 Task: Find connections with filter location Kombolcha with filter topic #homedecor with filter profile language Potuguese with filter current company Marketing Mind with filter school JIET Group of Institutions Jodhpur with filter industry Commercial and Industrial Machinery Maintenance with filter service category UX Research with filter keywords title Finance Director
Action: Mouse moved to (191, 242)
Screenshot: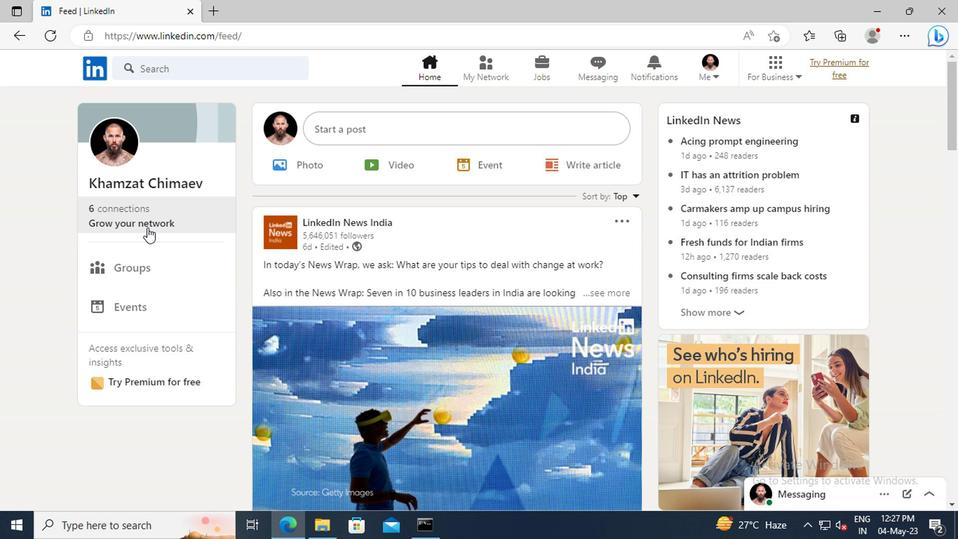 
Action: Mouse pressed left at (191, 242)
Screenshot: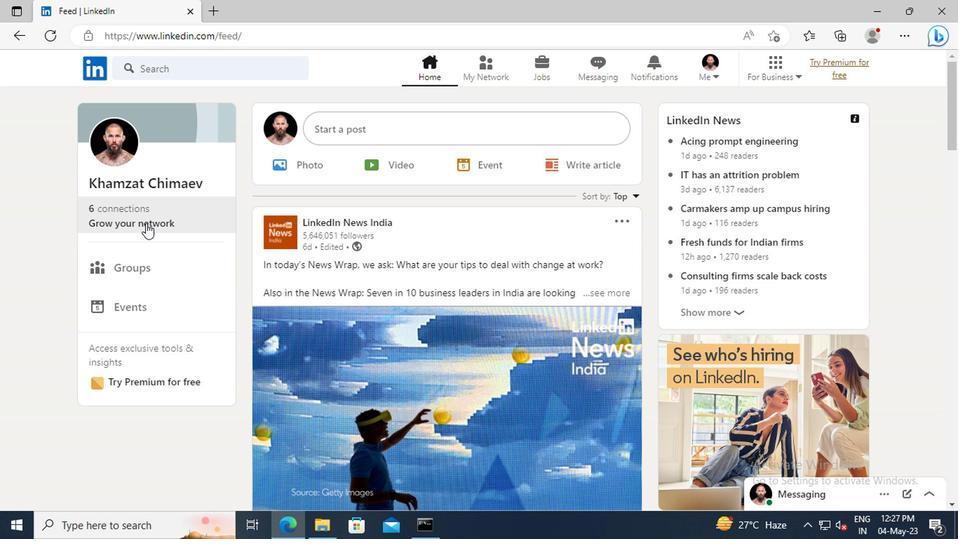 
Action: Mouse moved to (189, 191)
Screenshot: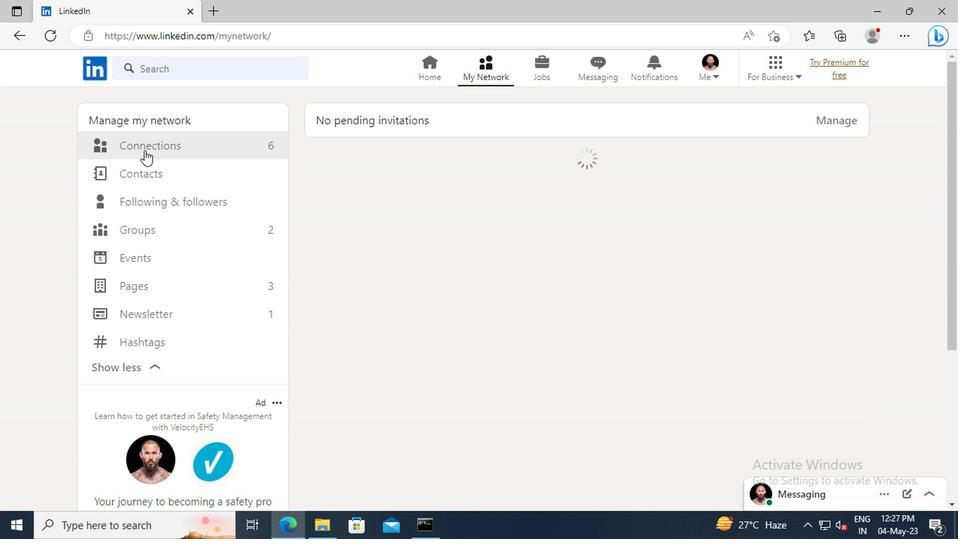 
Action: Mouse pressed left at (189, 191)
Screenshot: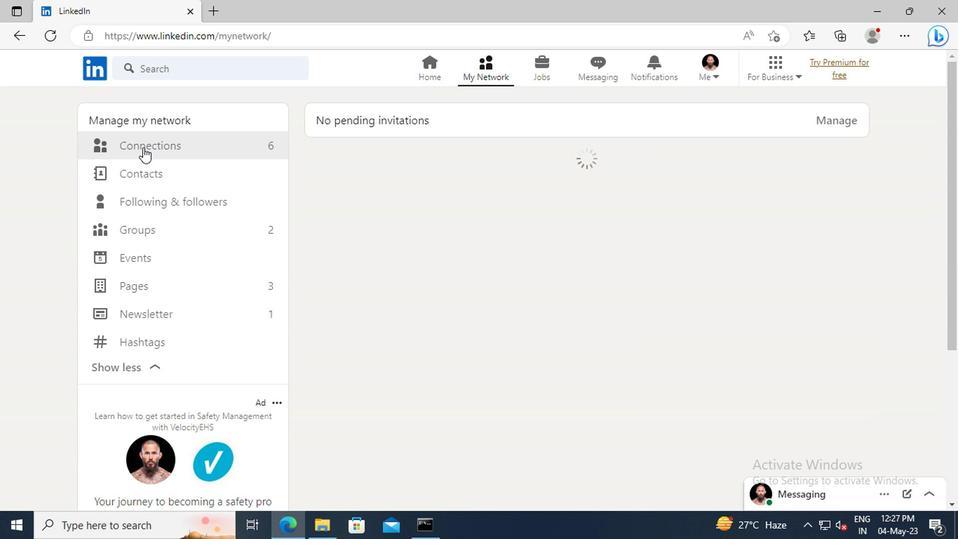 
Action: Mouse moved to (514, 195)
Screenshot: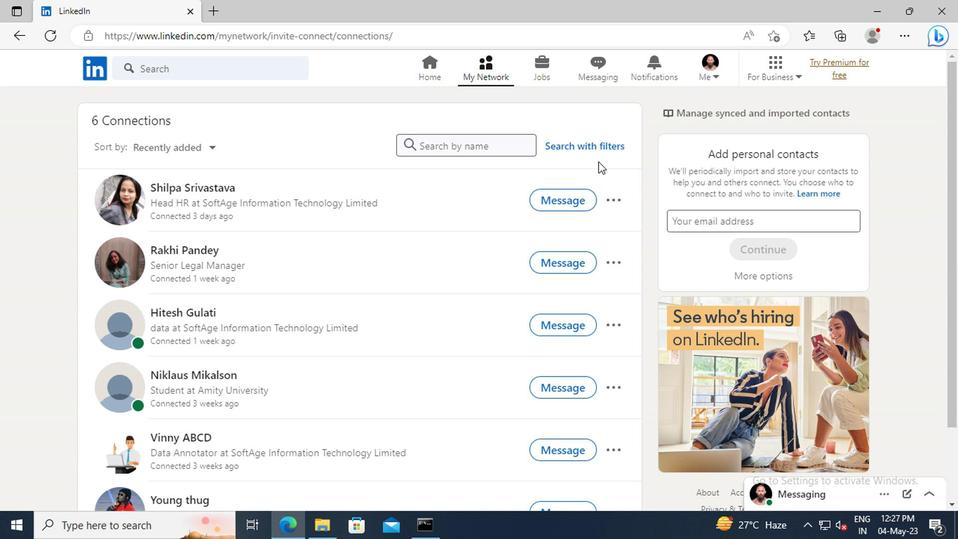 
Action: Mouse pressed left at (514, 195)
Screenshot: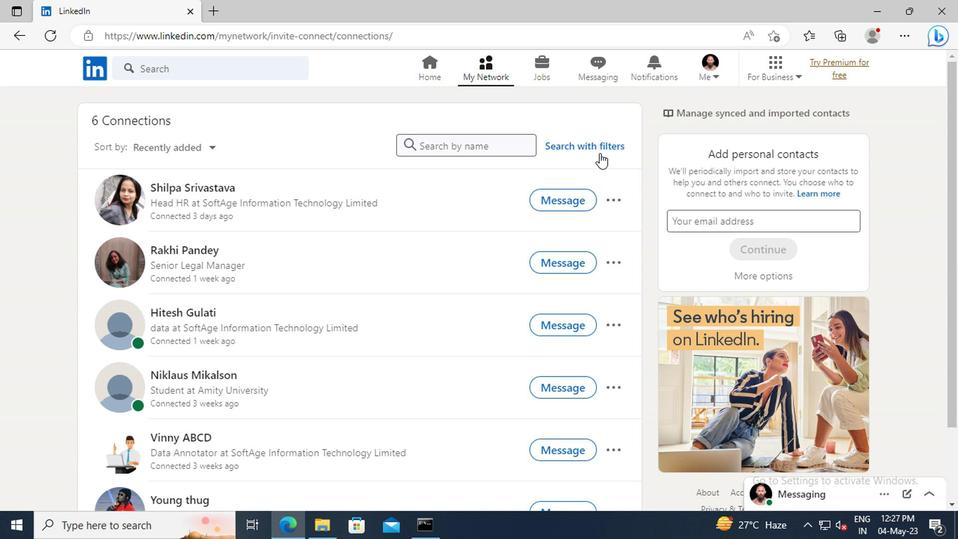 
Action: Mouse moved to (466, 162)
Screenshot: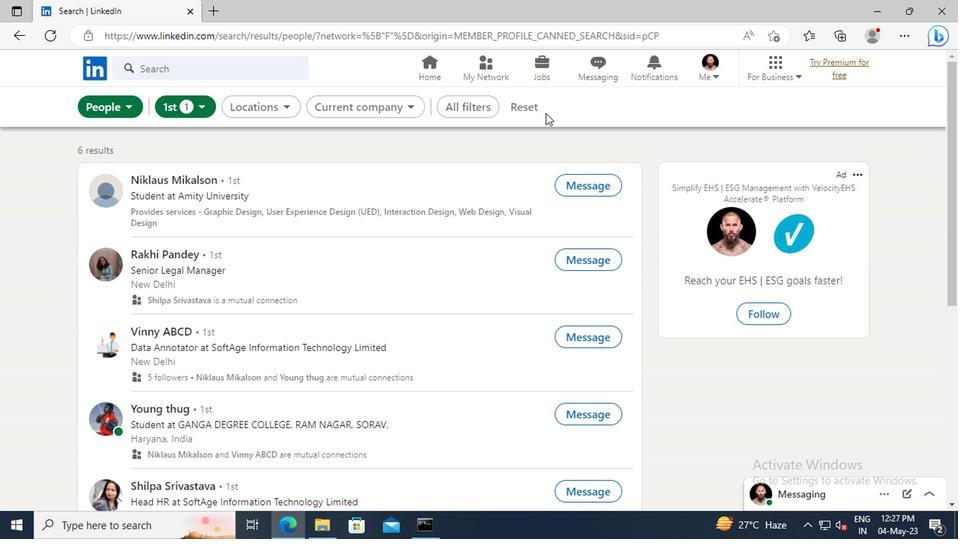 
Action: Mouse pressed left at (466, 162)
Screenshot: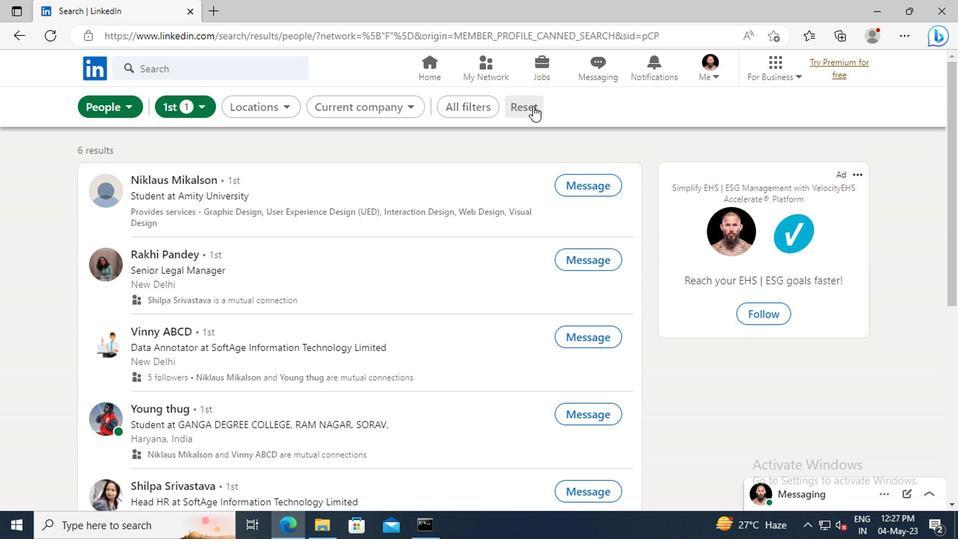 
Action: Mouse moved to (456, 162)
Screenshot: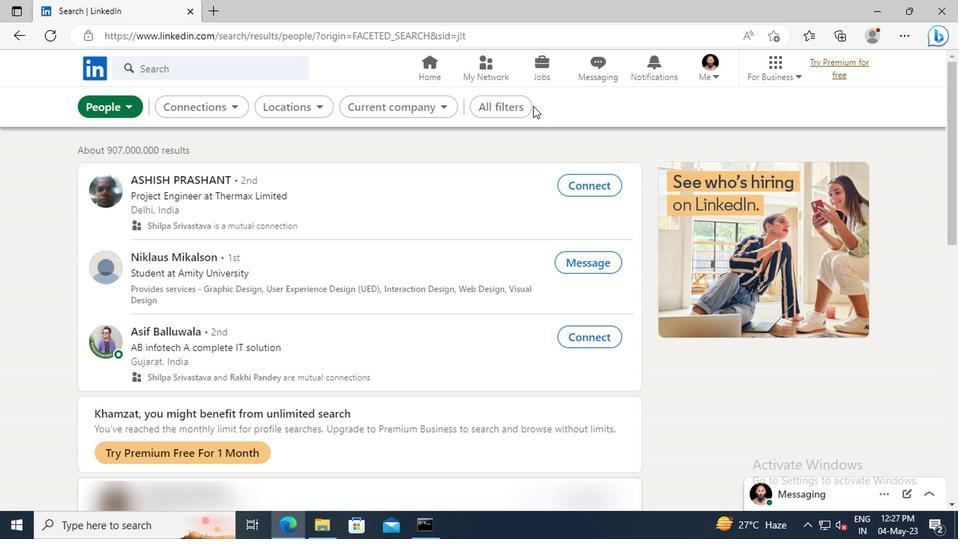 
Action: Mouse pressed left at (456, 162)
Screenshot: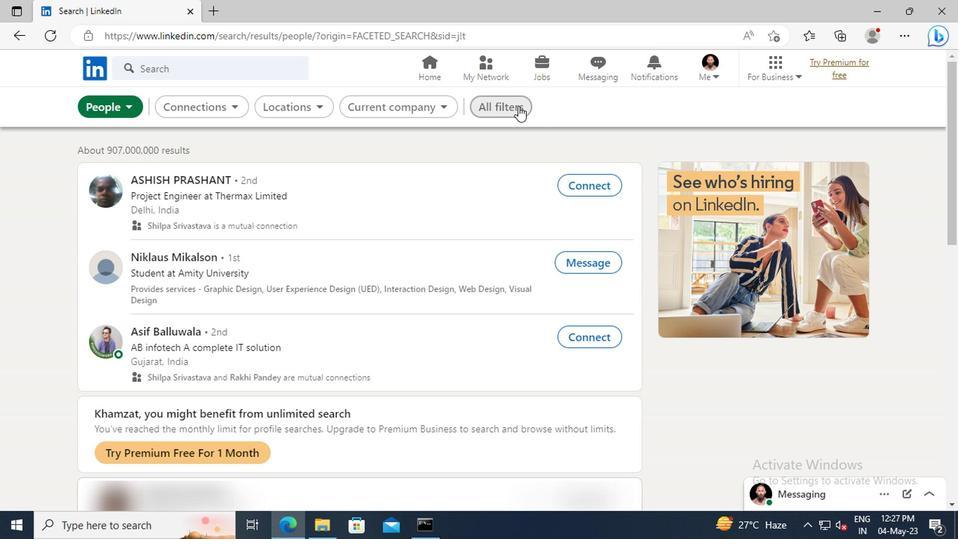 
Action: Mouse moved to (620, 278)
Screenshot: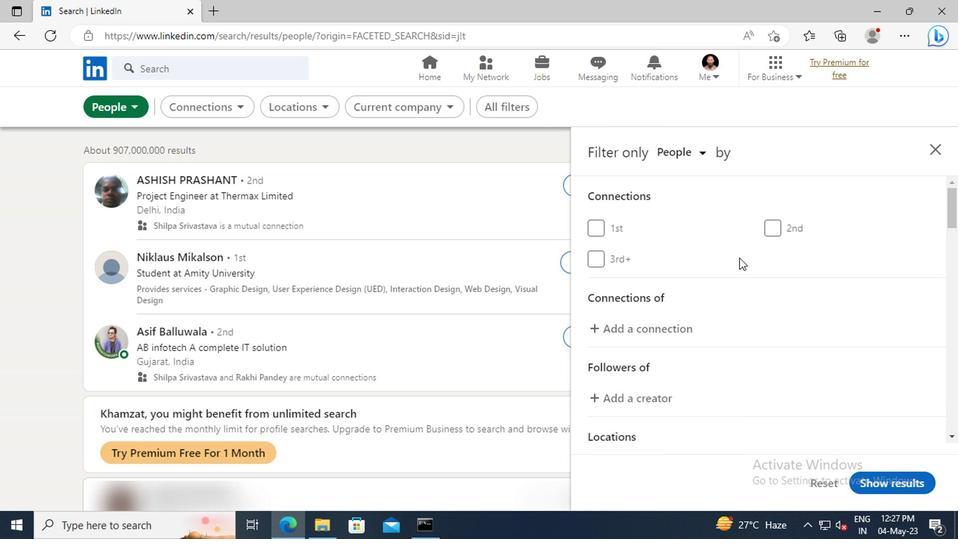 
Action: Mouse scrolled (620, 278) with delta (0, 0)
Screenshot: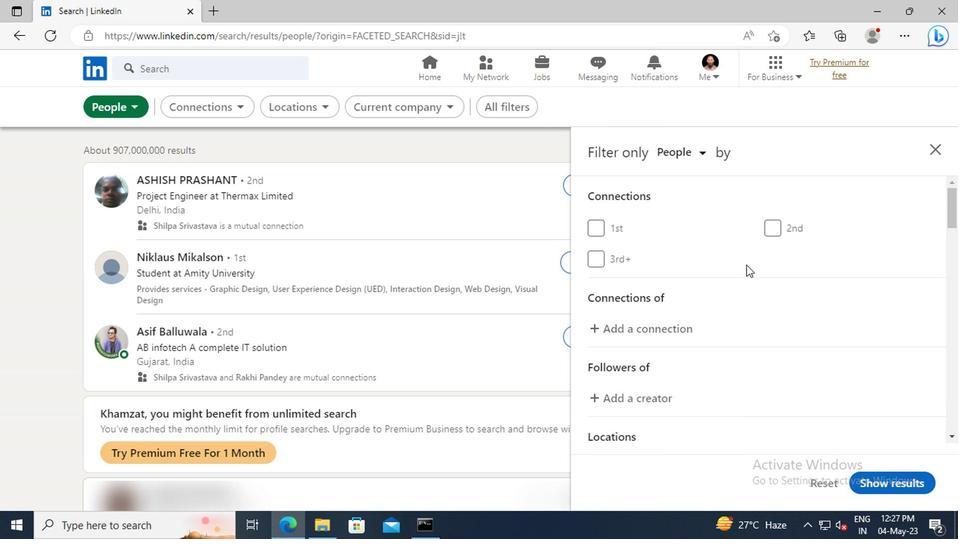 
Action: Mouse scrolled (620, 278) with delta (0, 0)
Screenshot: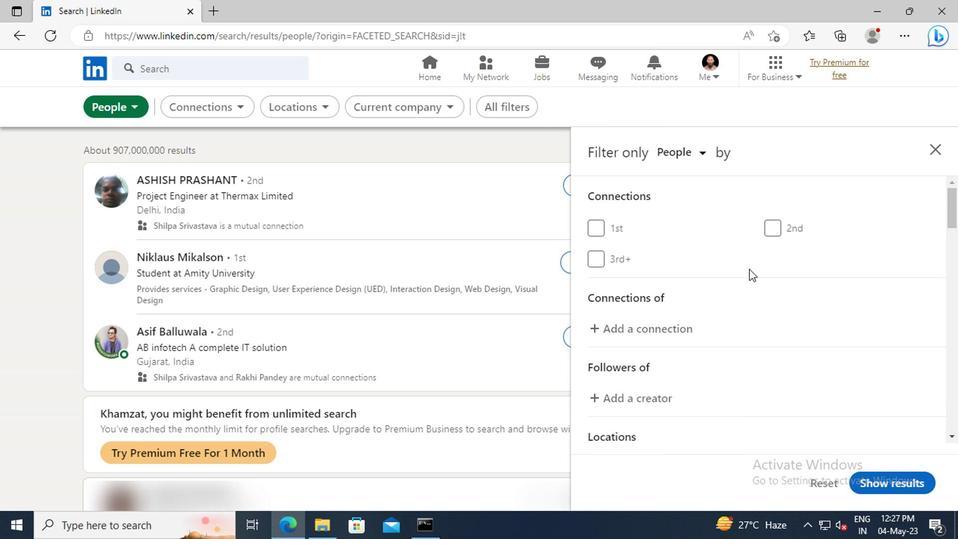 
Action: Mouse scrolled (620, 278) with delta (0, 0)
Screenshot: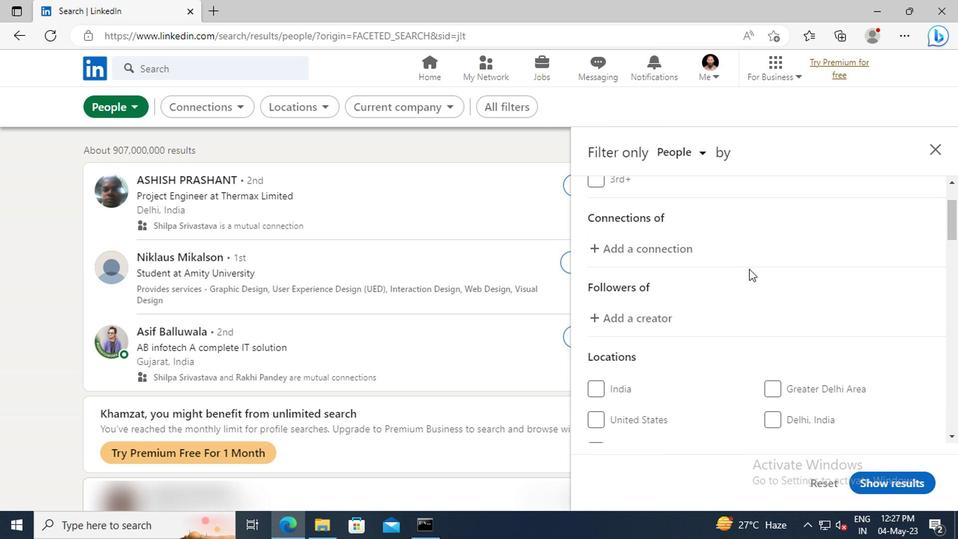 
Action: Mouse scrolled (620, 278) with delta (0, 0)
Screenshot: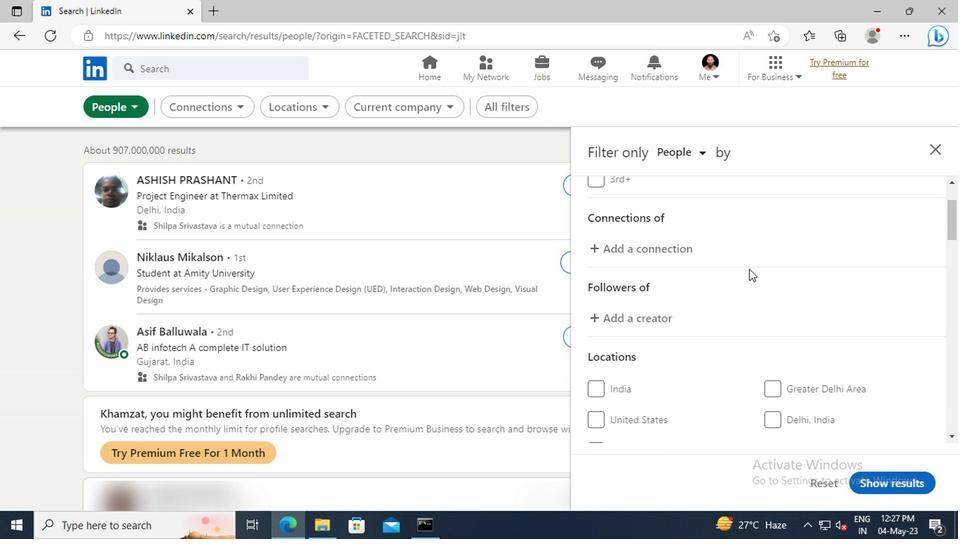
Action: Mouse scrolled (620, 278) with delta (0, 0)
Screenshot: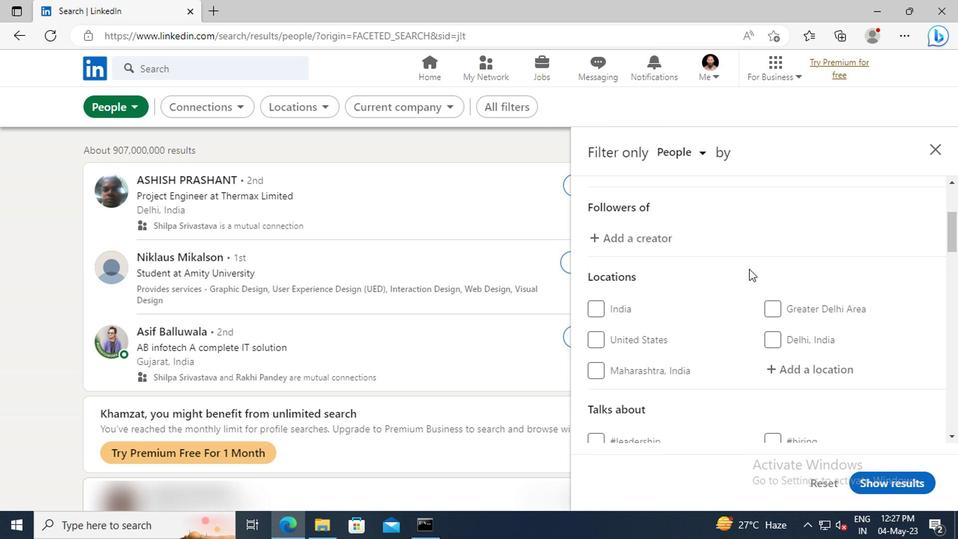 
Action: Mouse scrolled (620, 278) with delta (0, 0)
Screenshot: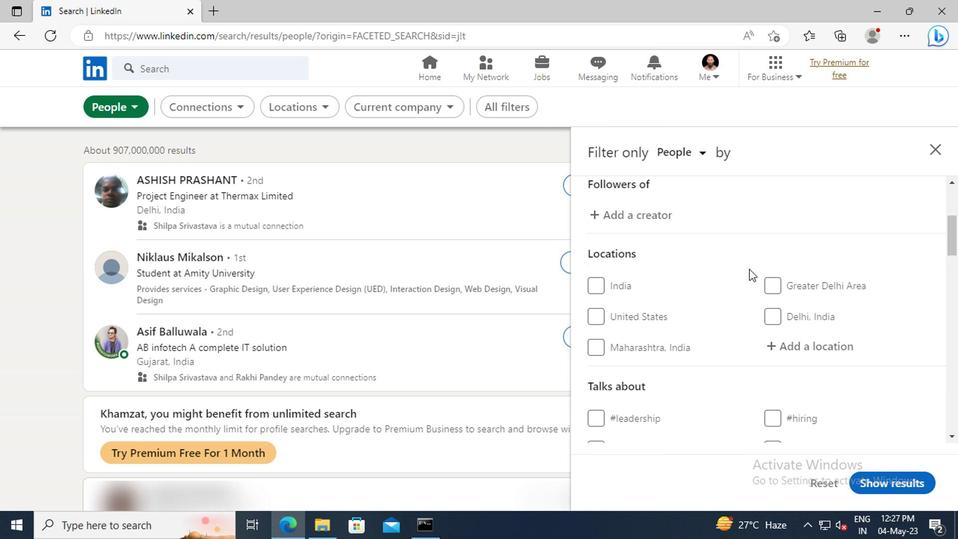 
Action: Mouse moved to (635, 295)
Screenshot: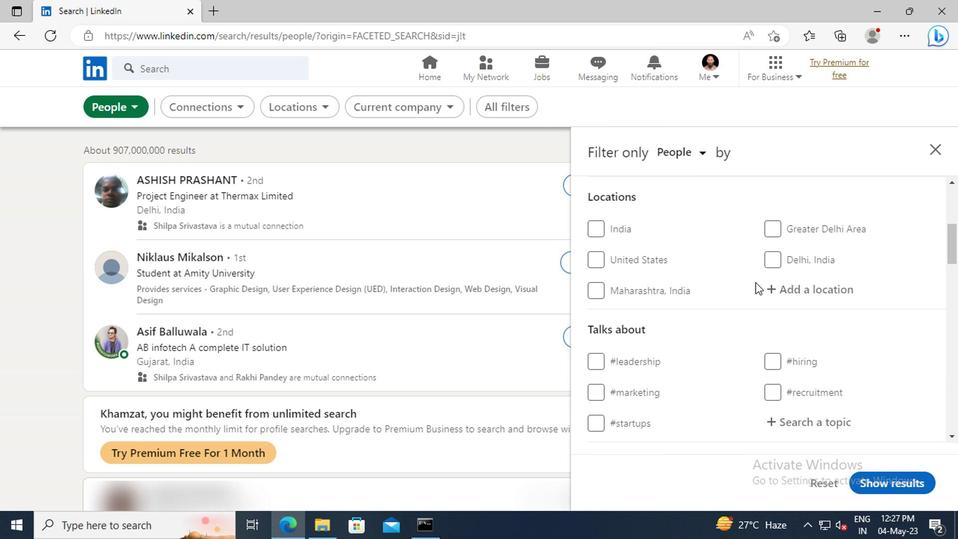 
Action: Mouse pressed left at (635, 295)
Screenshot: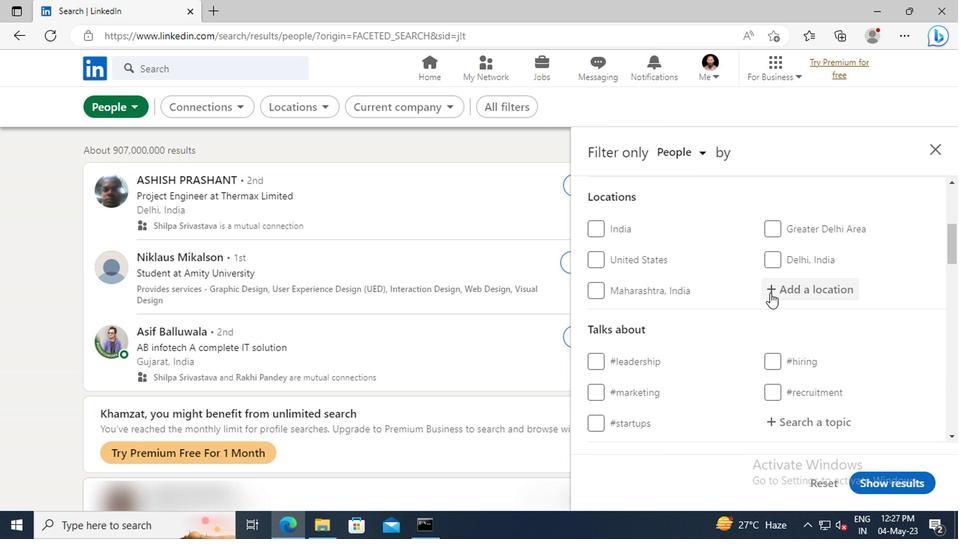 
Action: Key pressed <Key.shift>KOMBOLCHA<Key.enter>
Screenshot: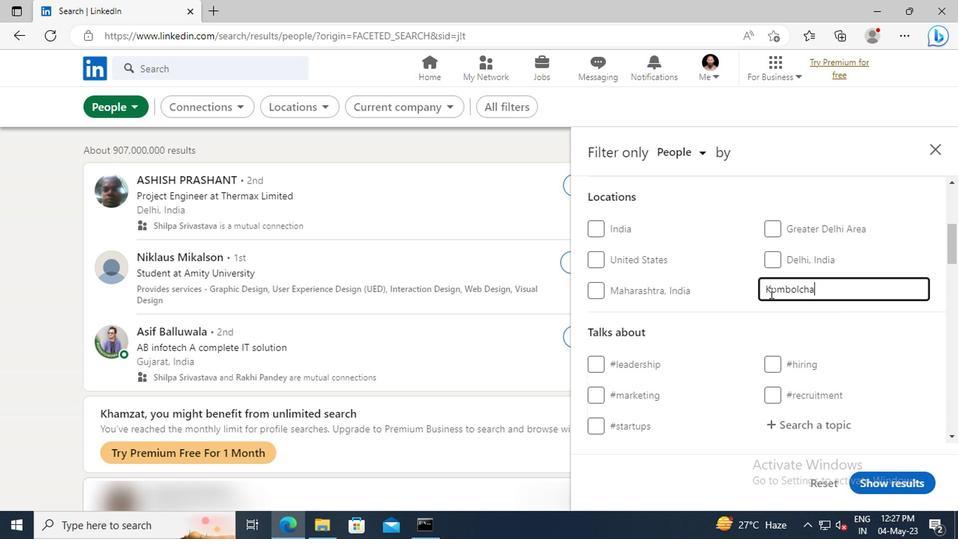 
Action: Mouse scrolled (635, 295) with delta (0, 0)
Screenshot: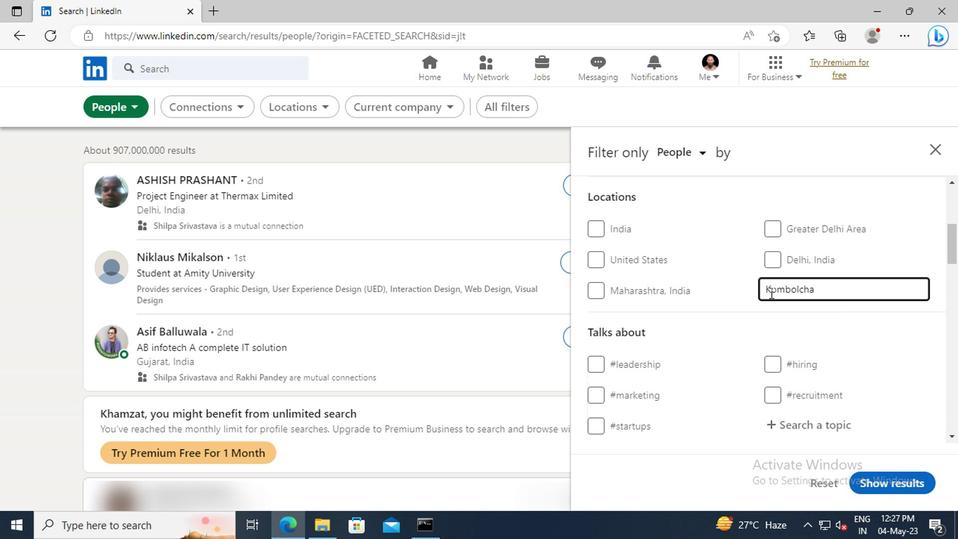 
Action: Mouse scrolled (635, 295) with delta (0, 0)
Screenshot: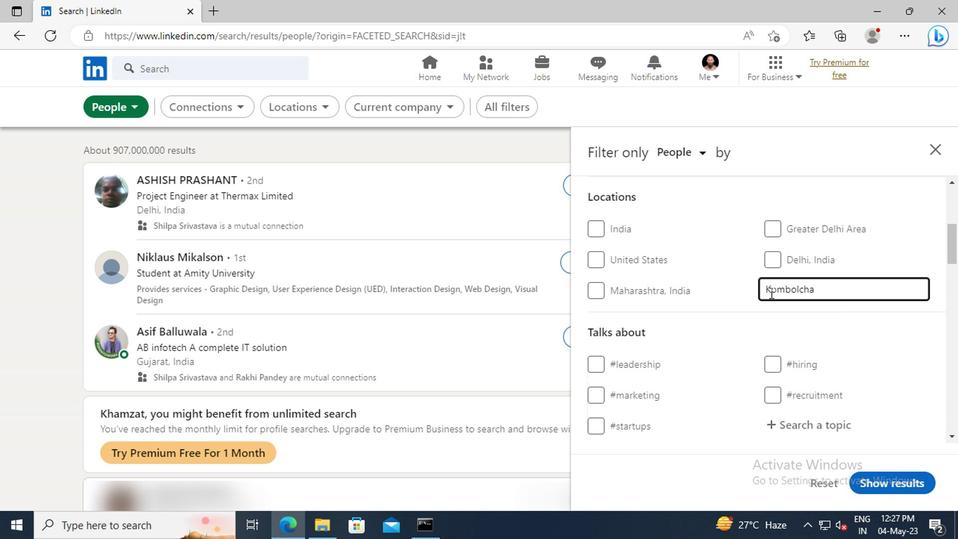
Action: Mouse scrolled (635, 295) with delta (0, 0)
Screenshot: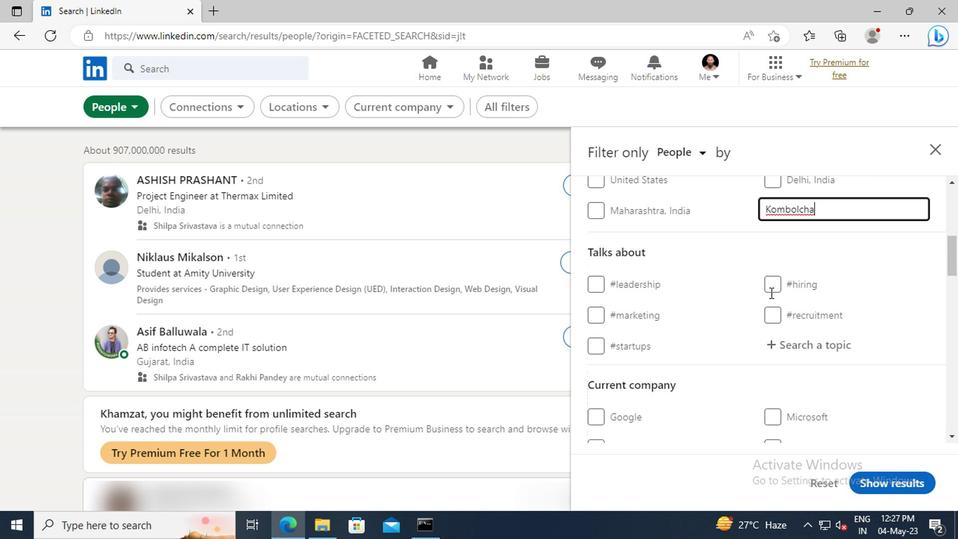 
Action: Mouse moved to (641, 301)
Screenshot: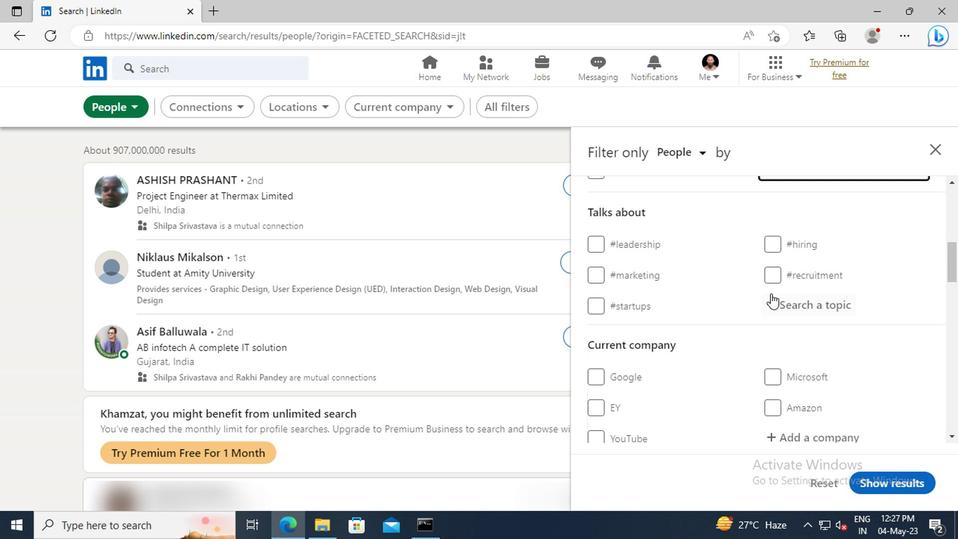 
Action: Mouse pressed left at (641, 301)
Screenshot: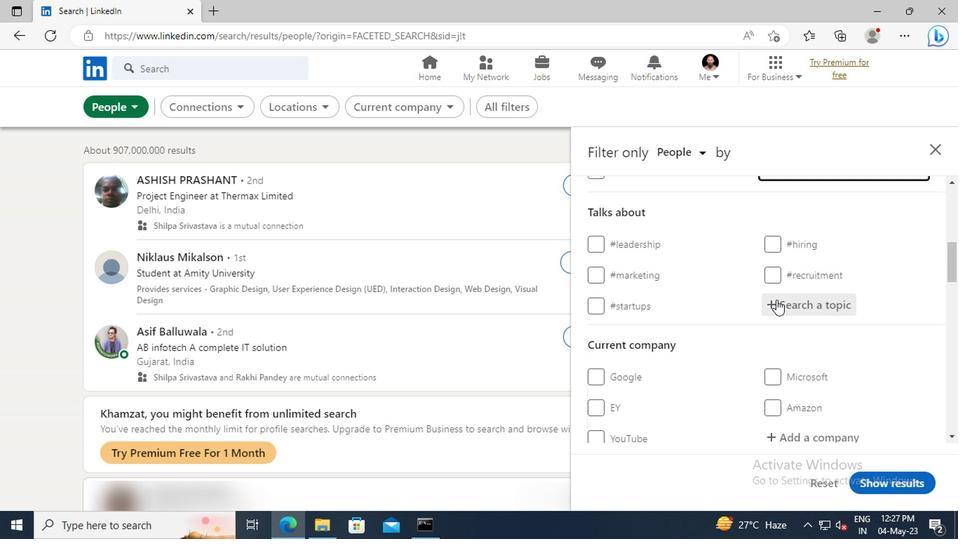 
Action: Key pressed HOMEDECOR
Screenshot: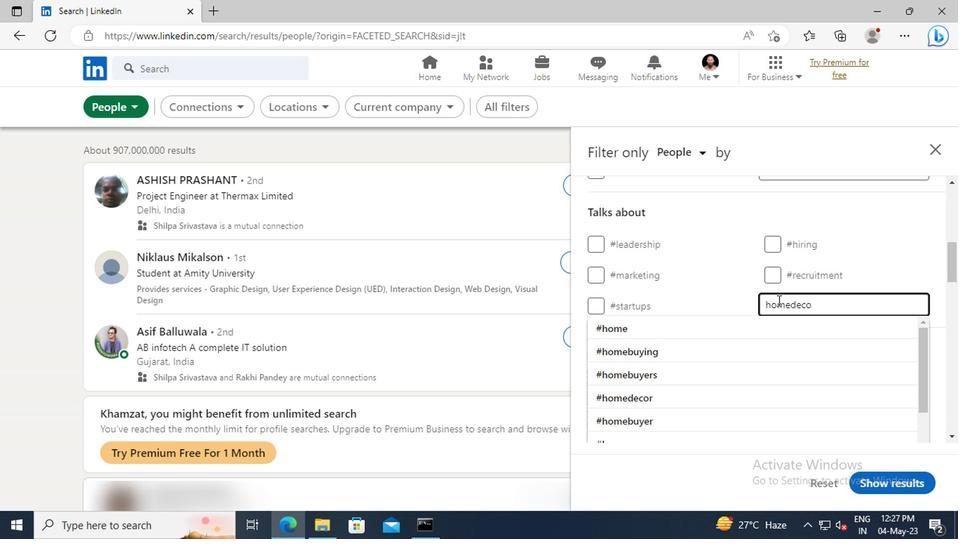 
Action: Mouse moved to (644, 319)
Screenshot: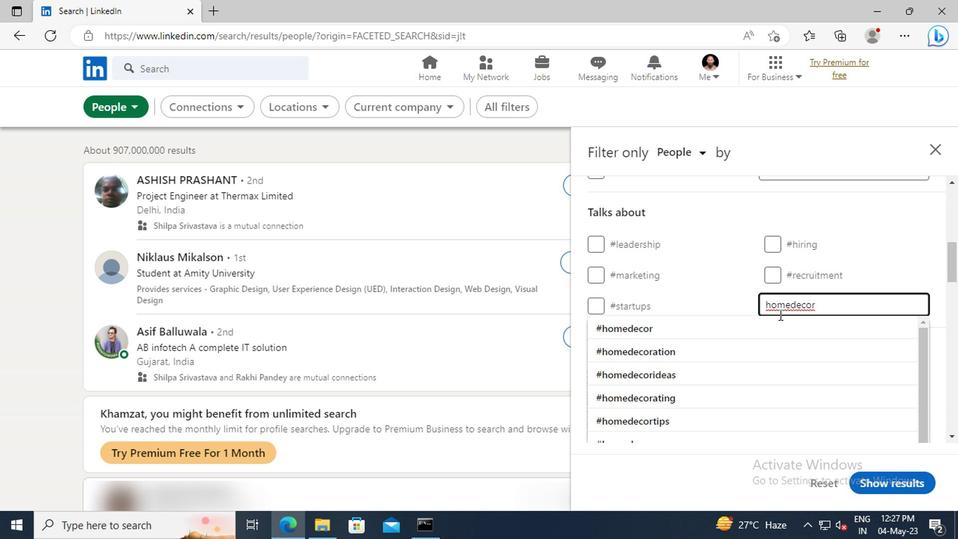 
Action: Mouse pressed left at (644, 319)
Screenshot: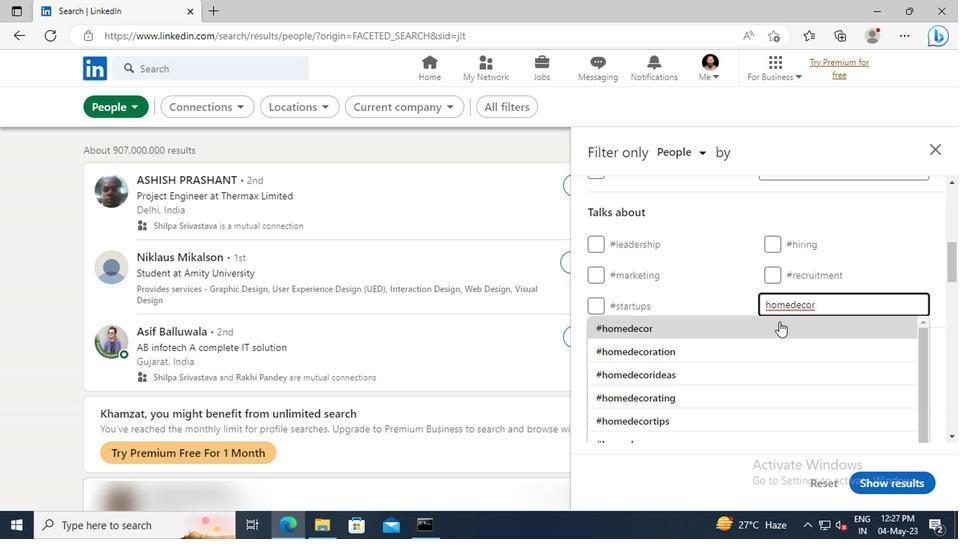 
Action: Mouse scrolled (644, 319) with delta (0, 0)
Screenshot: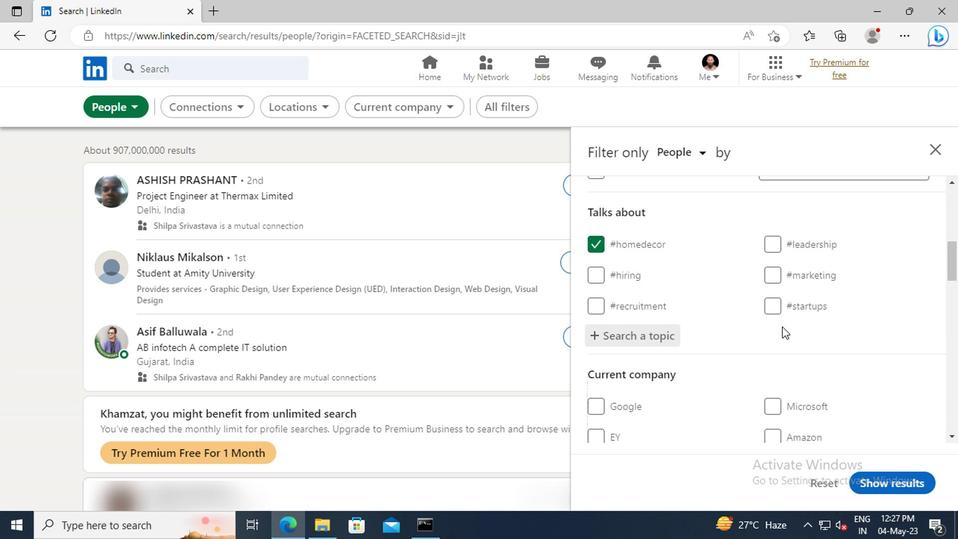 
Action: Mouse scrolled (644, 319) with delta (0, 0)
Screenshot: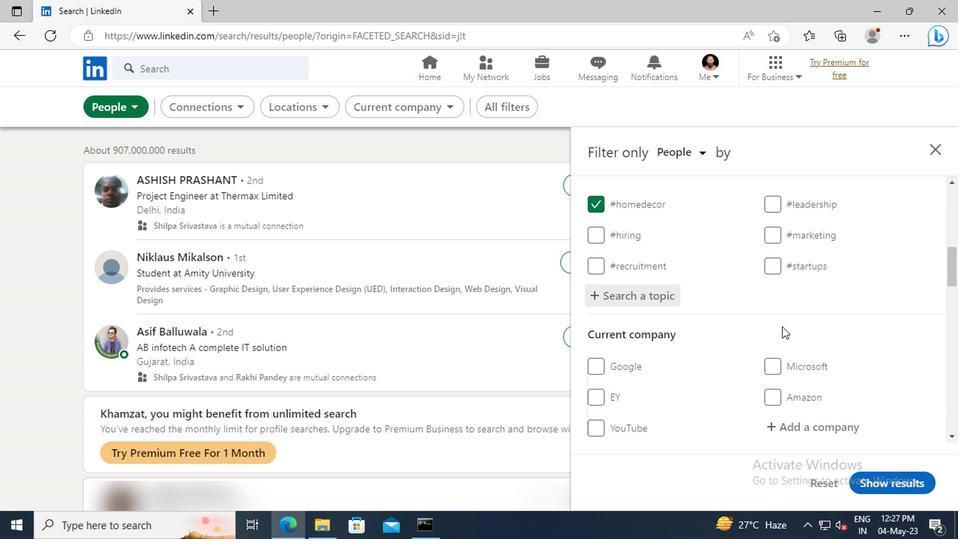
Action: Mouse scrolled (644, 319) with delta (0, 0)
Screenshot: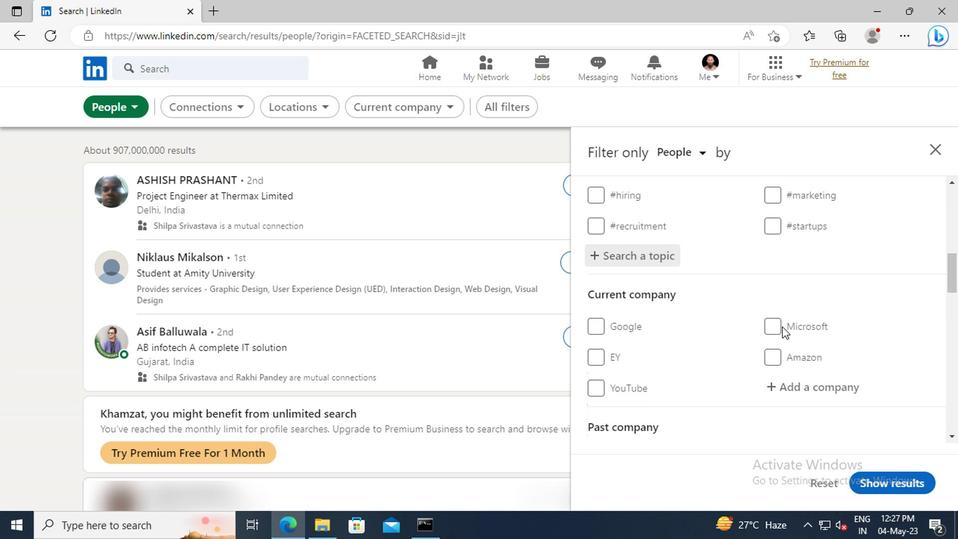 
Action: Mouse scrolled (644, 319) with delta (0, 0)
Screenshot: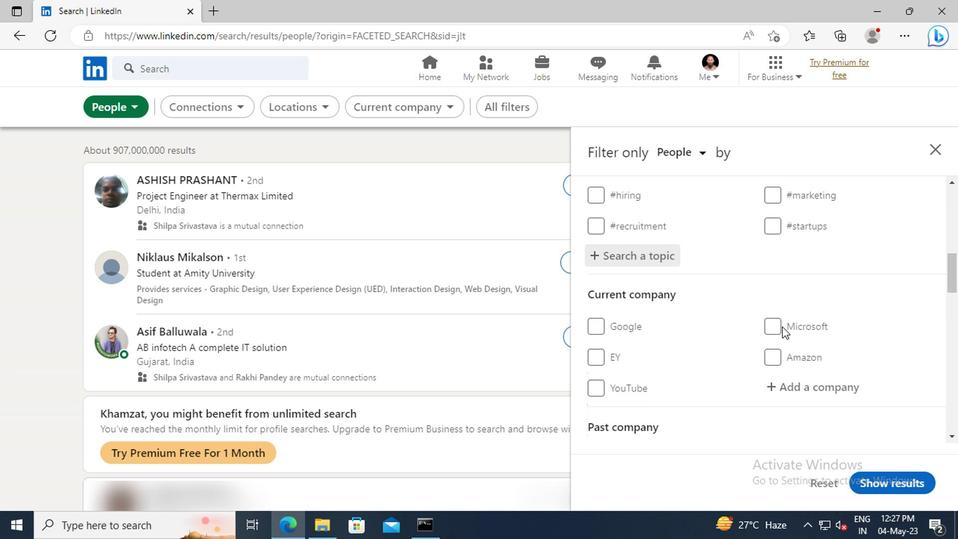 
Action: Mouse scrolled (644, 319) with delta (0, 0)
Screenshot: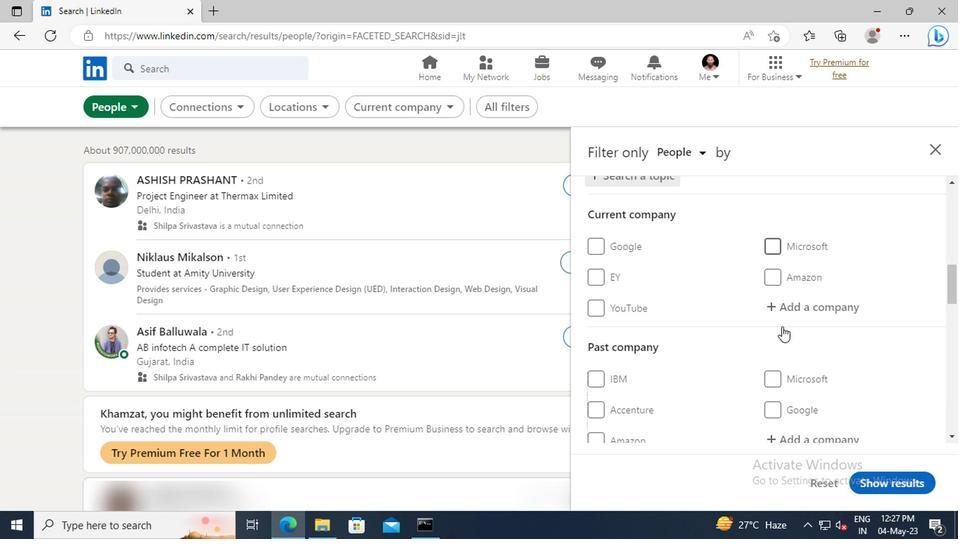 
Action: Mouse scrolled (644, 319) with delta (0, 0)
Screenshot: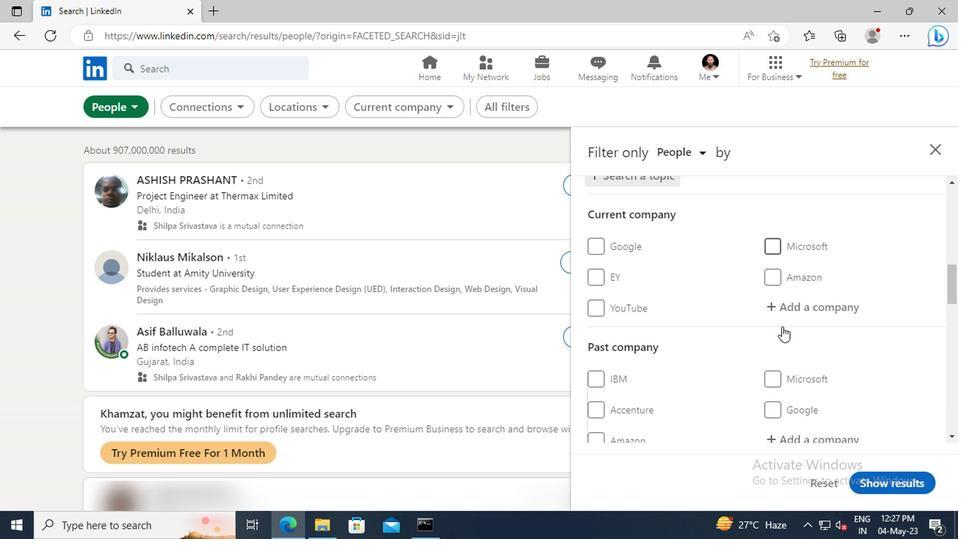 
Action: Mouse scrolled (644, 319) with delta (0, 0)
Screenshot: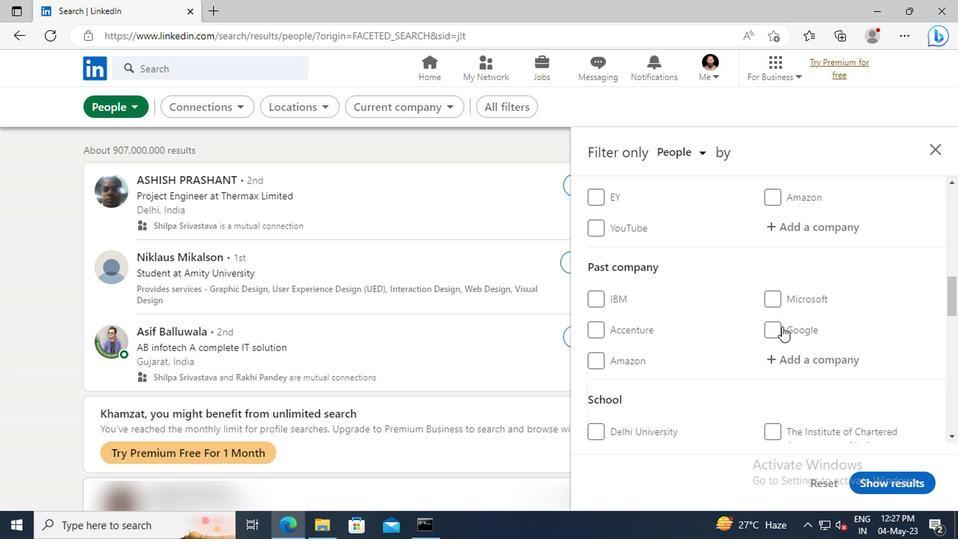 
Action: Mouse scrolled (644, 319) with delta (0, 0)
Screenshot: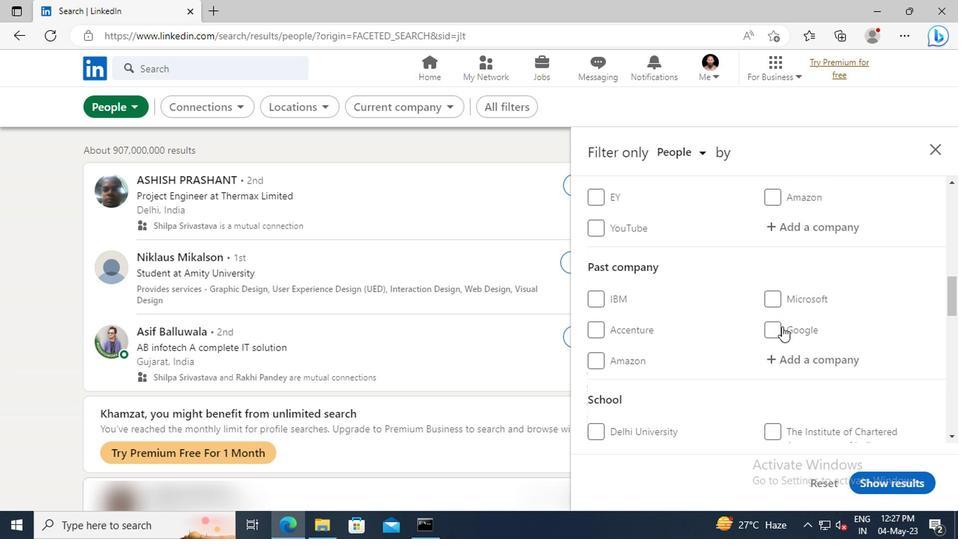 
Action: Mouse scrolled (644, 319) with delta (0, 0)
Screenshot: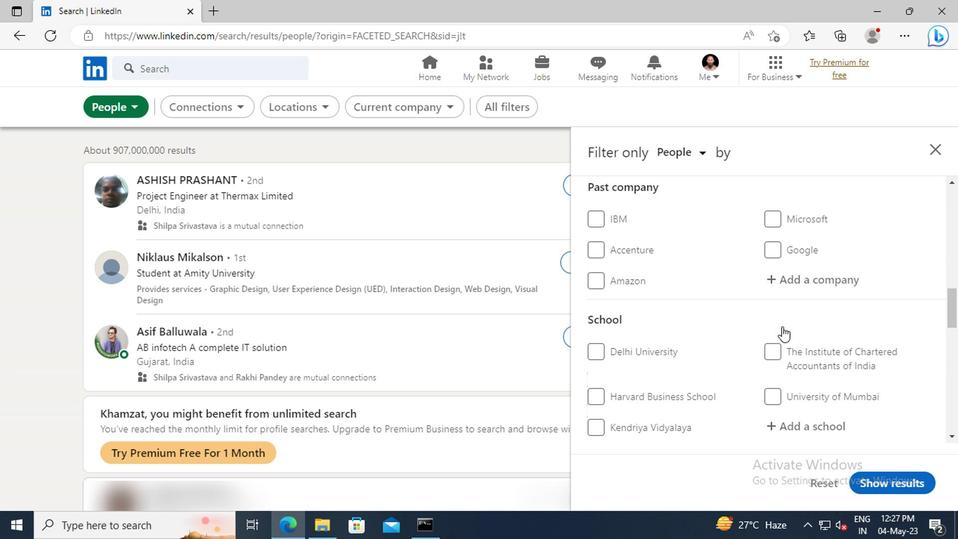 
Action: Mouse scrolled (644, 319) with delta (0, 0)
Screenshot: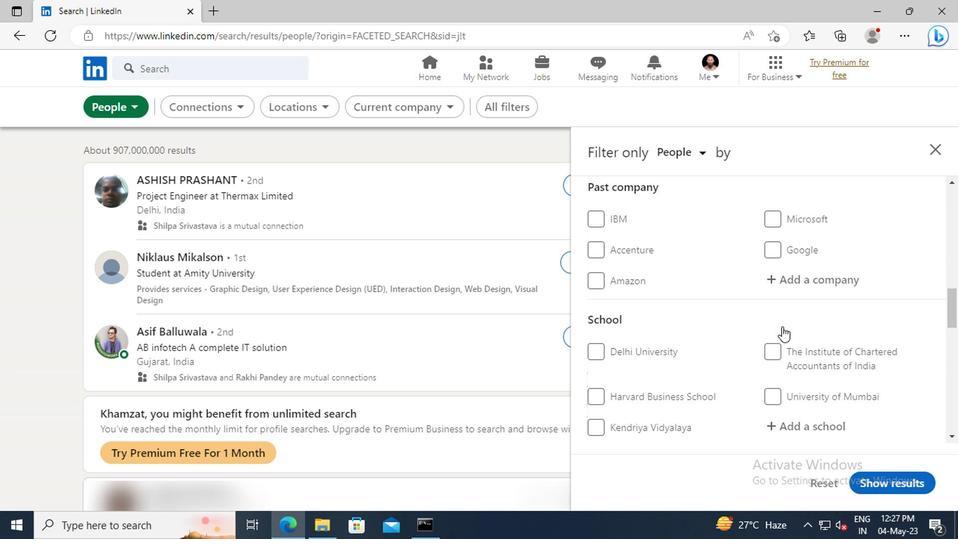 
Action: Mouse scrolled (644, 319) with delta (0, 0)
Screenshot: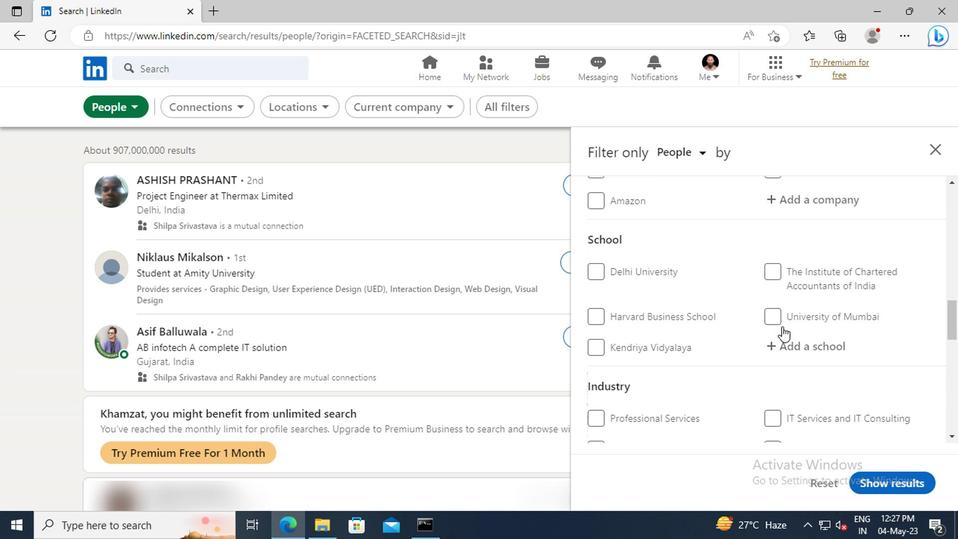 
Action: Mouse scrolled (644, 319) with delta (0, 0)
Screenshot: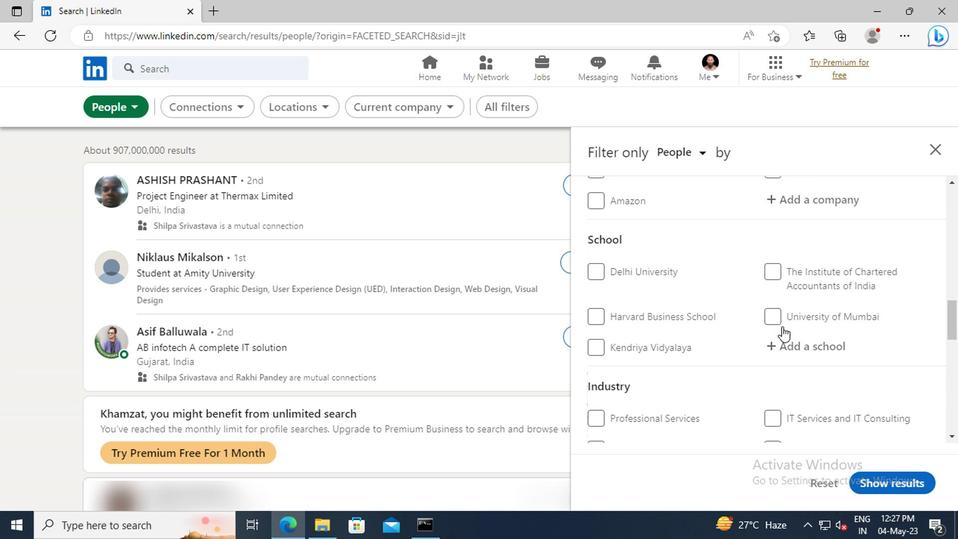 
Action: Mouse scrolled (644, 319) with delta (0, 0)
Screenshot: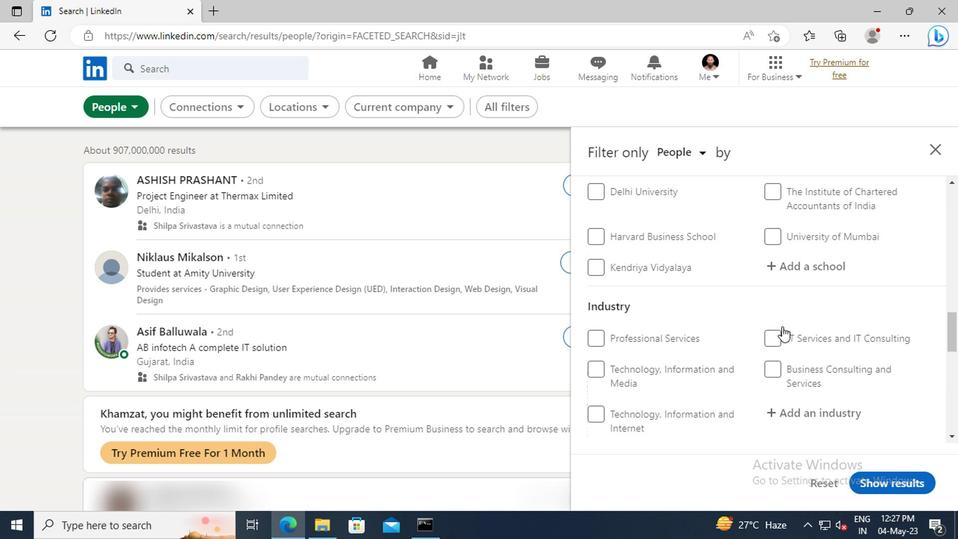 
Action: Mouse scrolled (644, 319) with delta (0, 0)
Screenshot: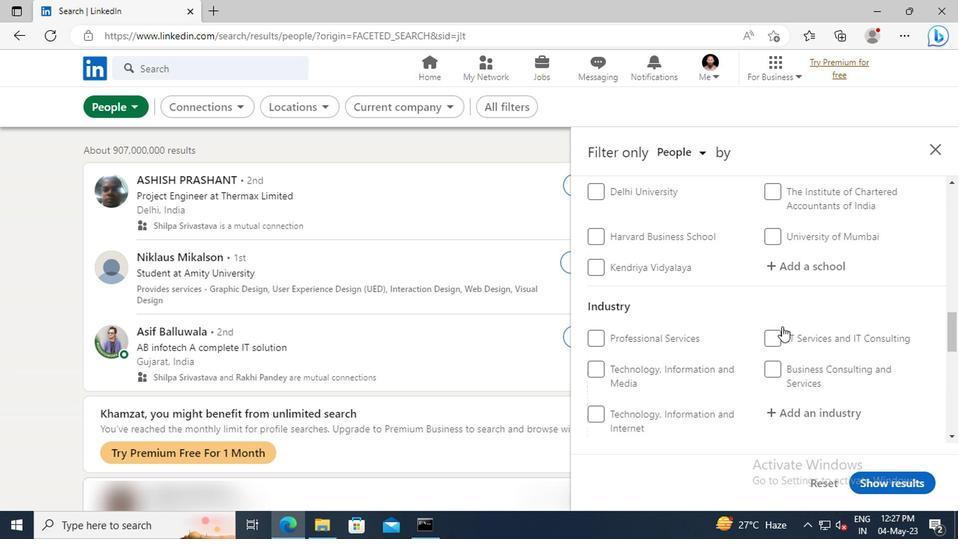 
Action: Mouse scrolled (644, 319) with delta (0, 0)
Screenshot: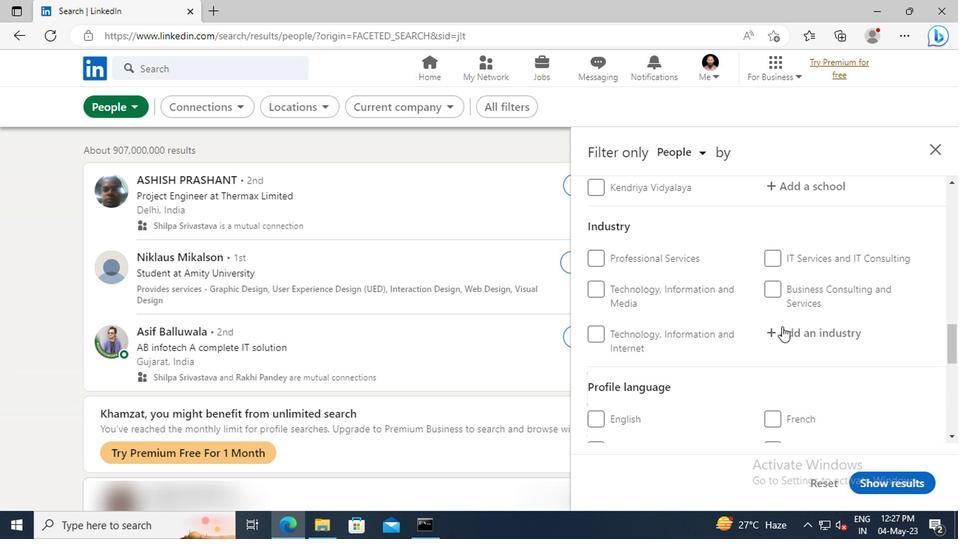 
Action: Mouse scrolled (644, 319) with delta (0, 0)
Screenshot: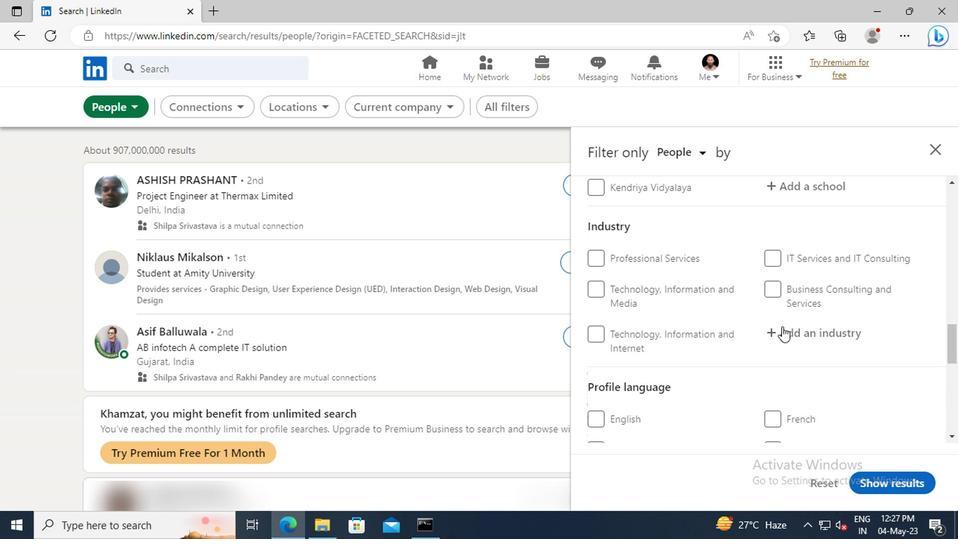
Action: Mouse moved to (640, 349)
Screenshot: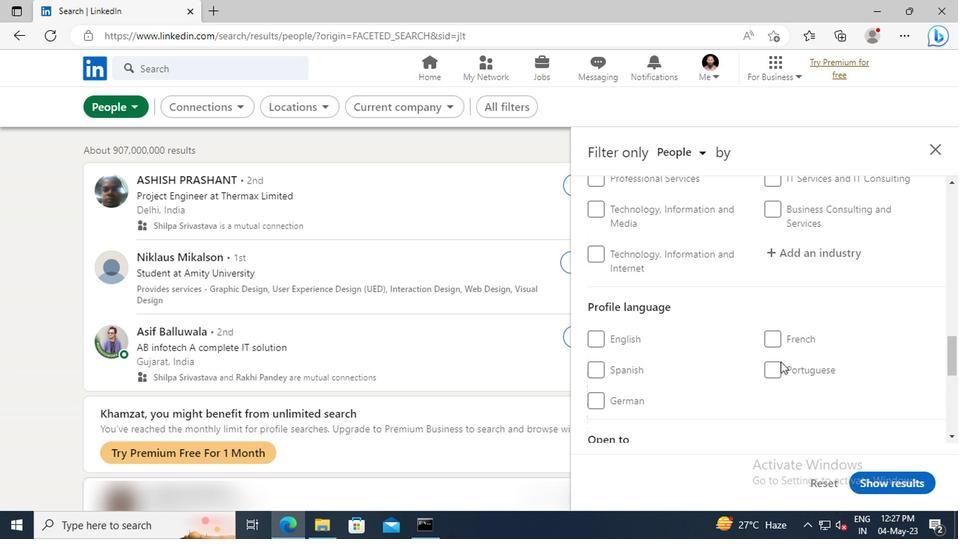 
Action: Mouse pressed left at (640, 349)
Screenshot: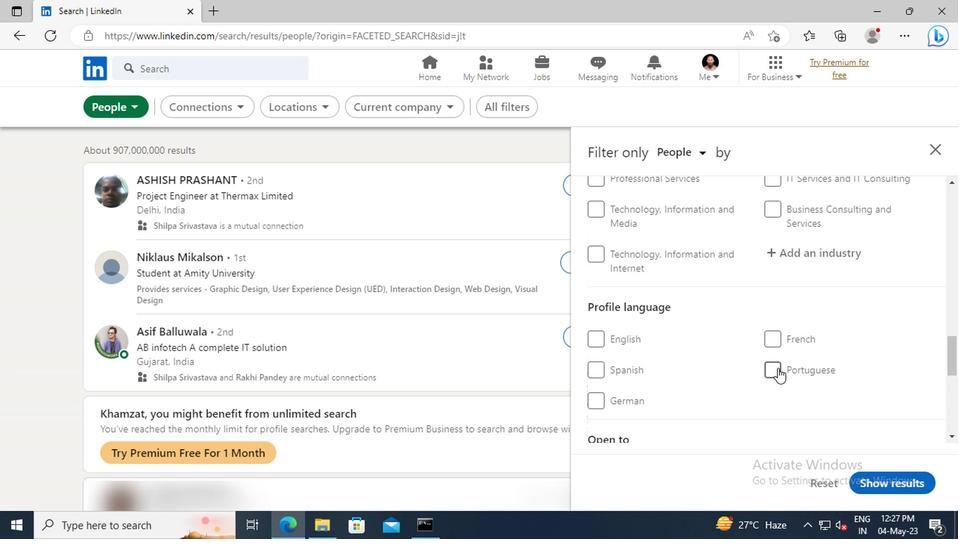 
Action: Mouse moved to (651, 312)
Screenshot: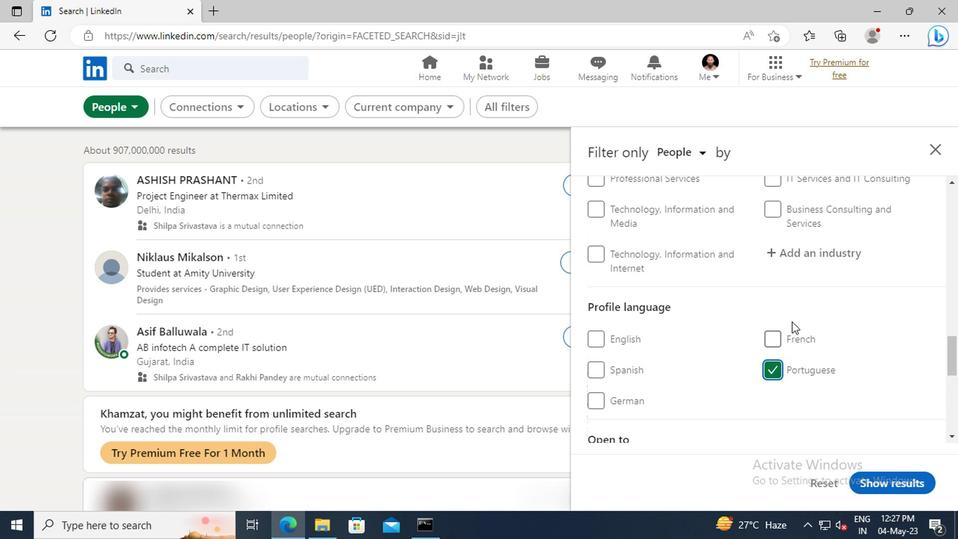 
Action: Mouse scrolled (651, 312) with delta (0, 0)
Screenshot: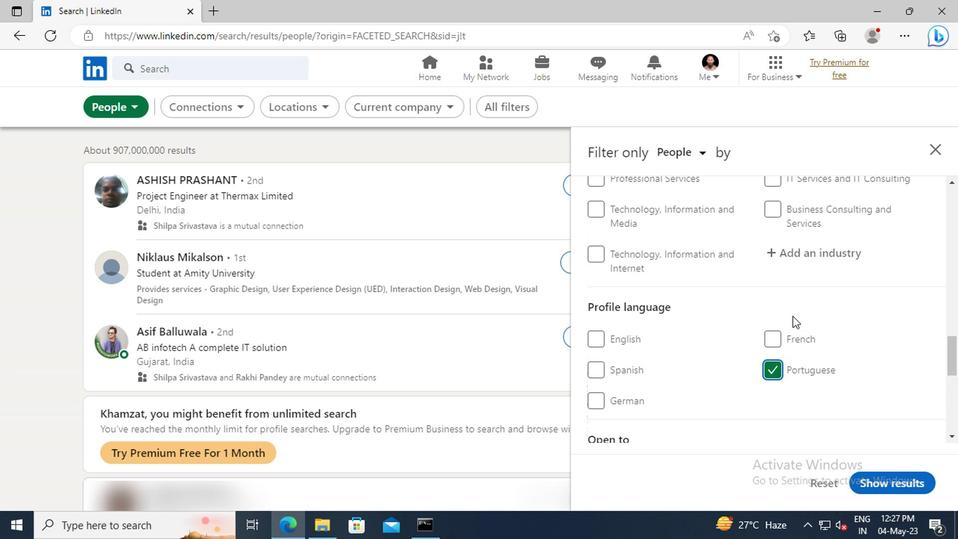
Action: Mouse scrolled (651, 312) with delta (0, 0)
Screenshot: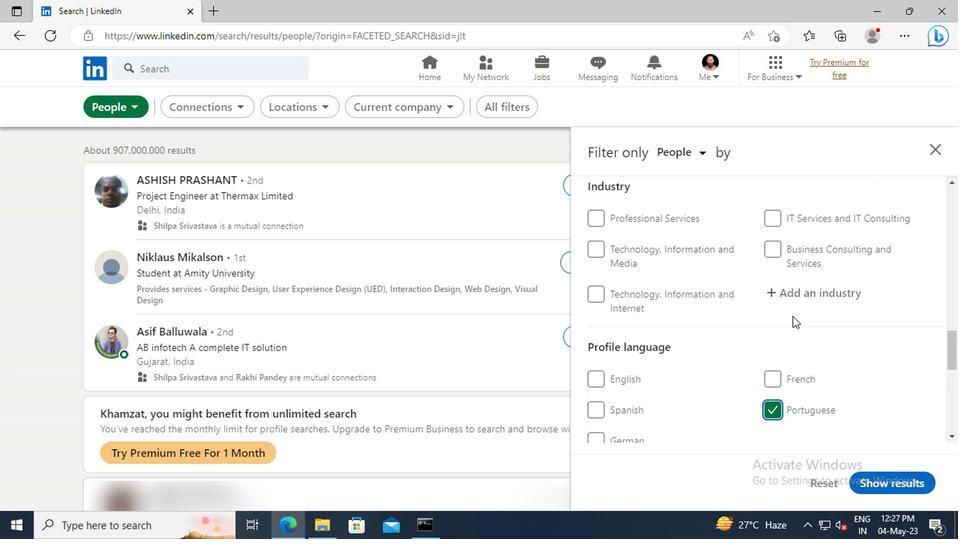 
Action: Mouse scrolled (651, 312) with delta (0, 0)
Screenshot: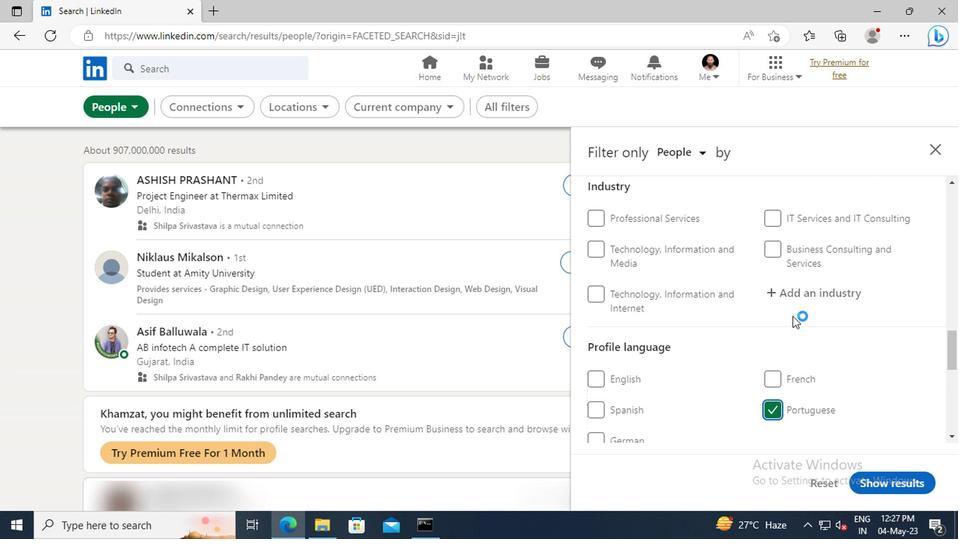 
Action: Mouse scrolled (651, 312) with delta (0, 0)
Screenshot: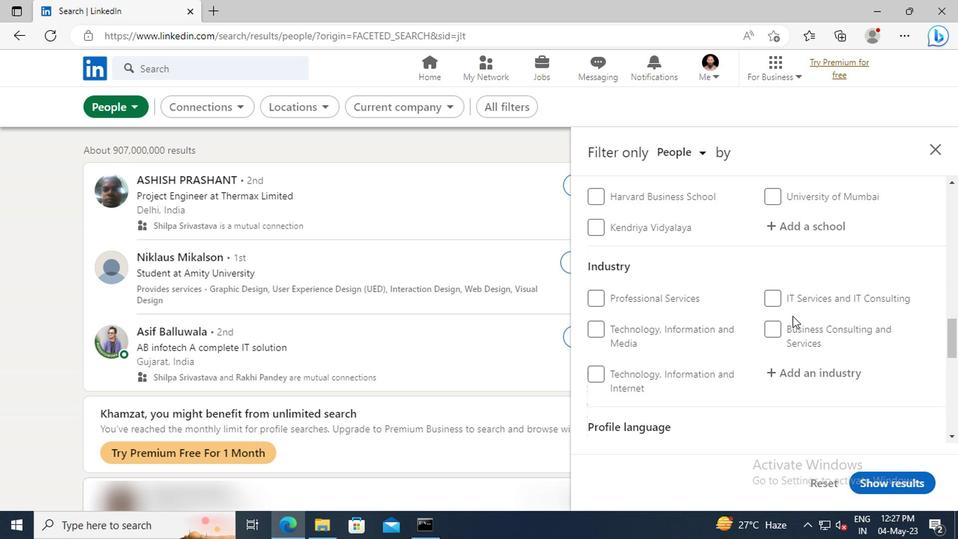 
Action: Mouse scrolled (651, 312) with delta (0, 0)
Screenshot: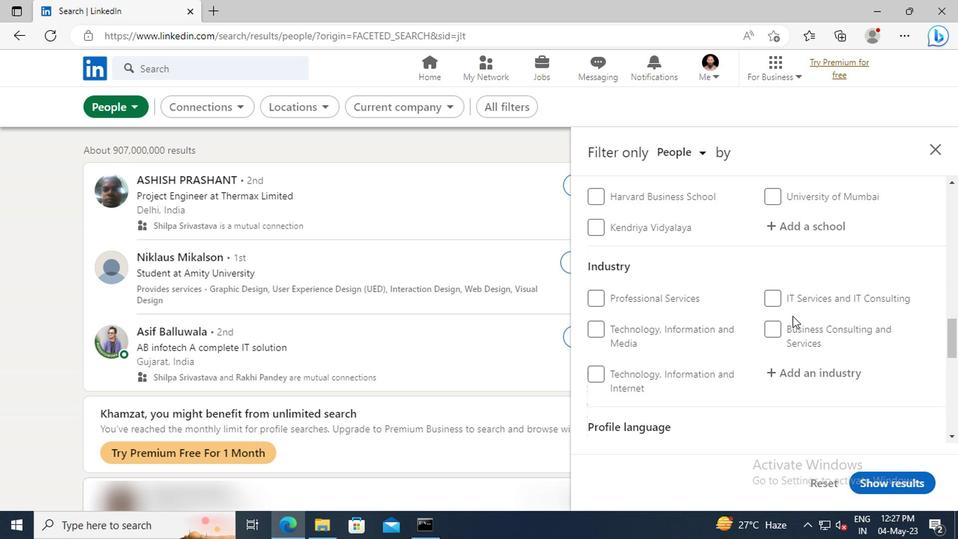 
Action: Mouse scrolled (651, 312) with delta (0, 0)
Screenshot: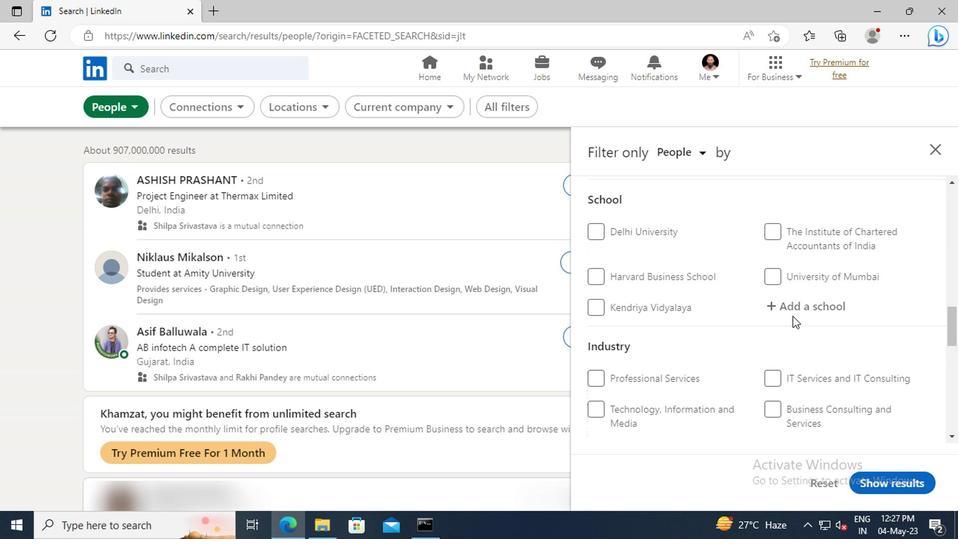 
Action: Mouse scrolled (651, 312) with delta (0, 0)
Screenshot: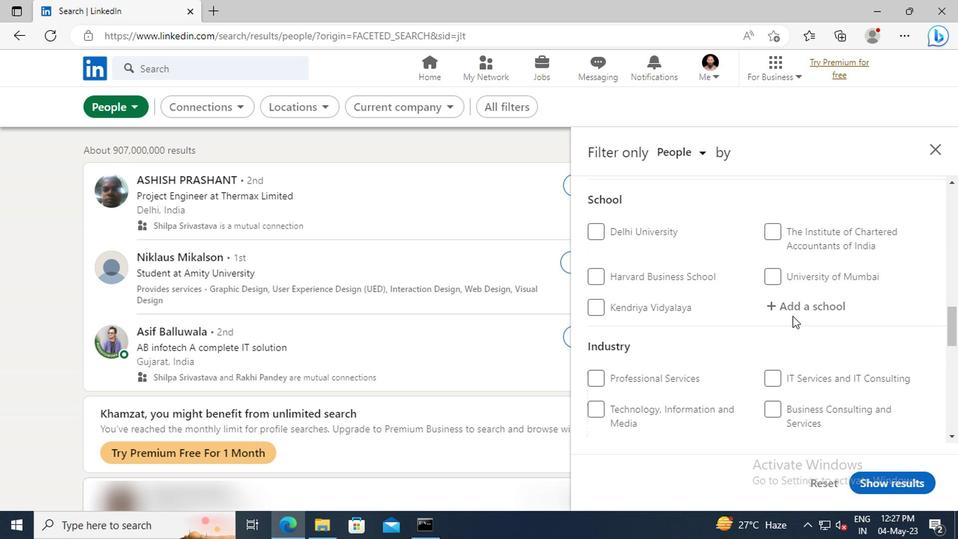 
Action: Mouse scrolled (651, 312) with delta (0, 0)
Screenshot: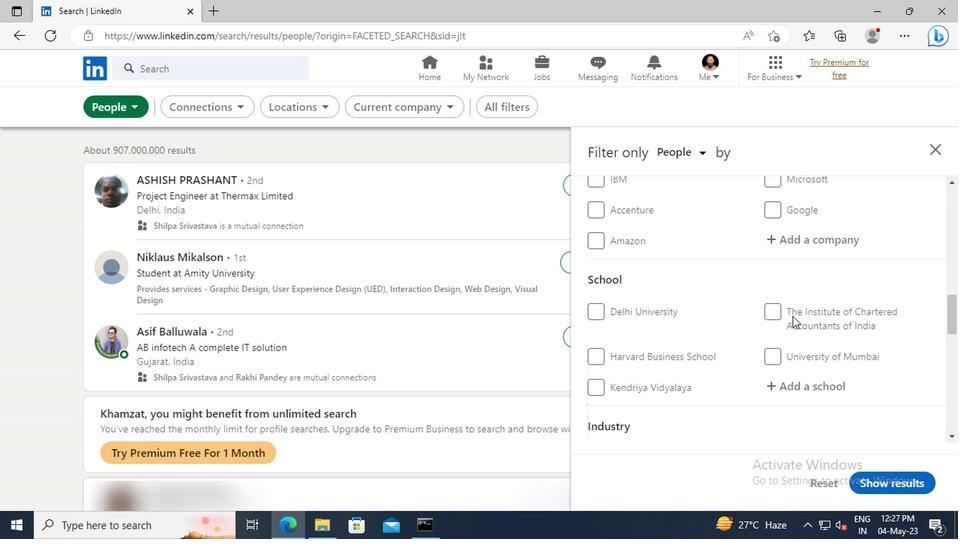 
Action: Mouse scrolled (651, 312) with delta (0, 0)
Screenshot: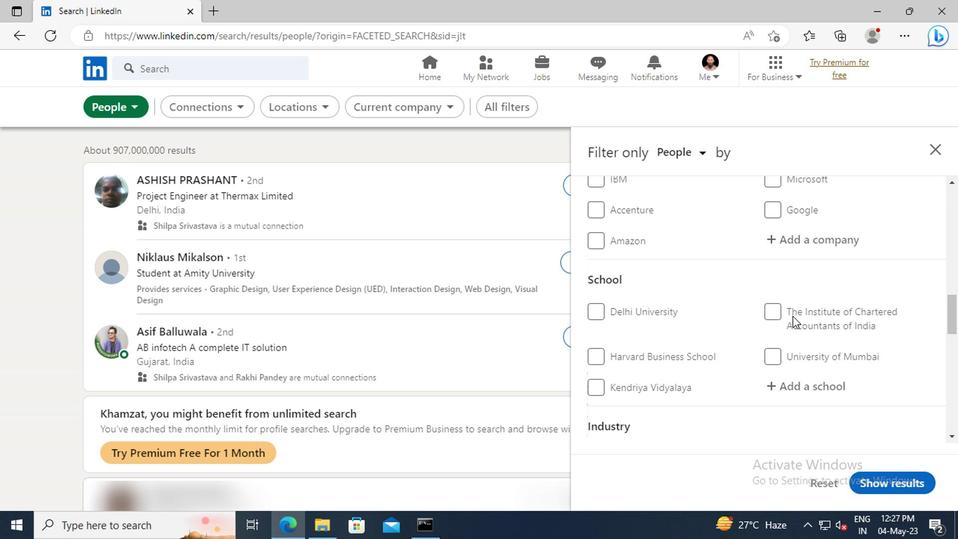 
Action: Mouse scrolled (651, 312) with delta (0, 0)
Screenshot: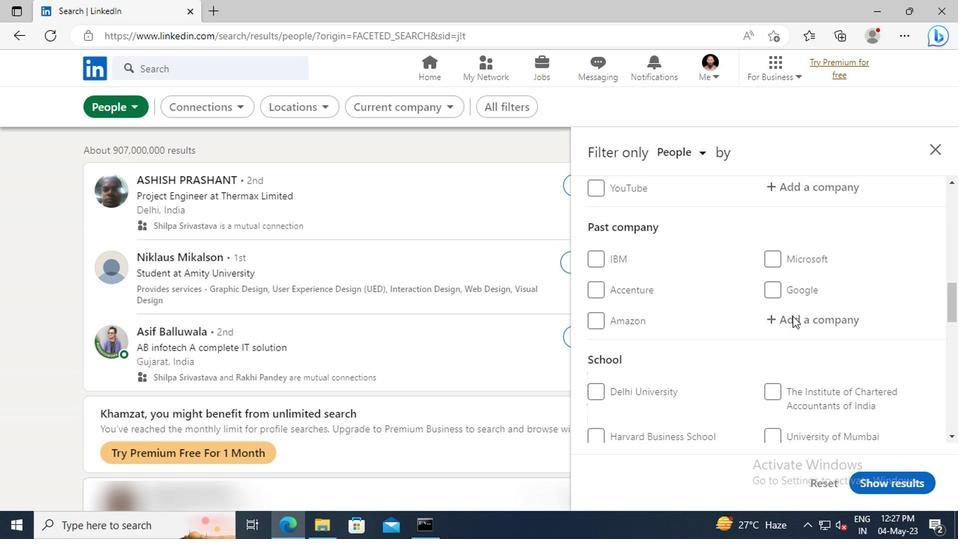 
Action: Mouse scrolled (651, 312) with delta (0, 0)
Screenshot: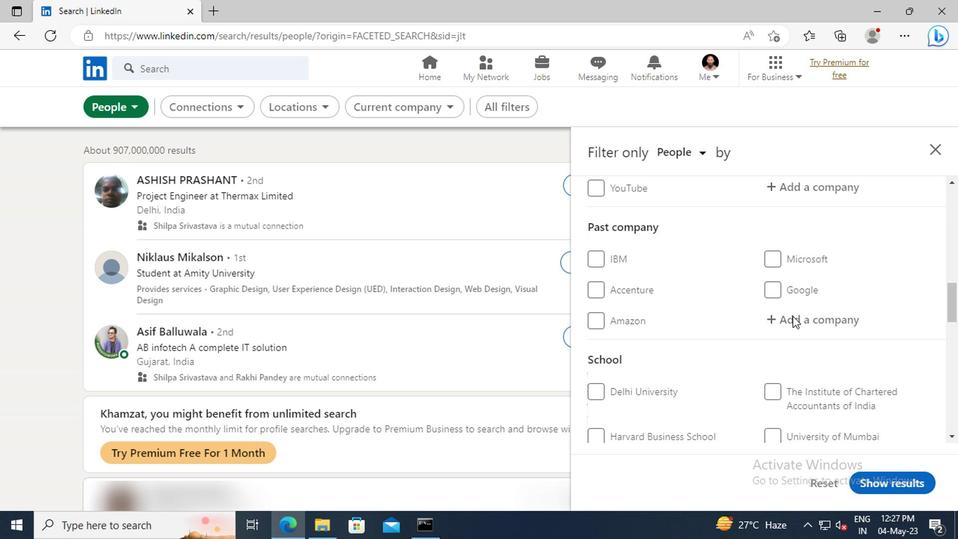 
Action: Mouse scrolled (651, 312) with delta (0, 0)
Screenshot: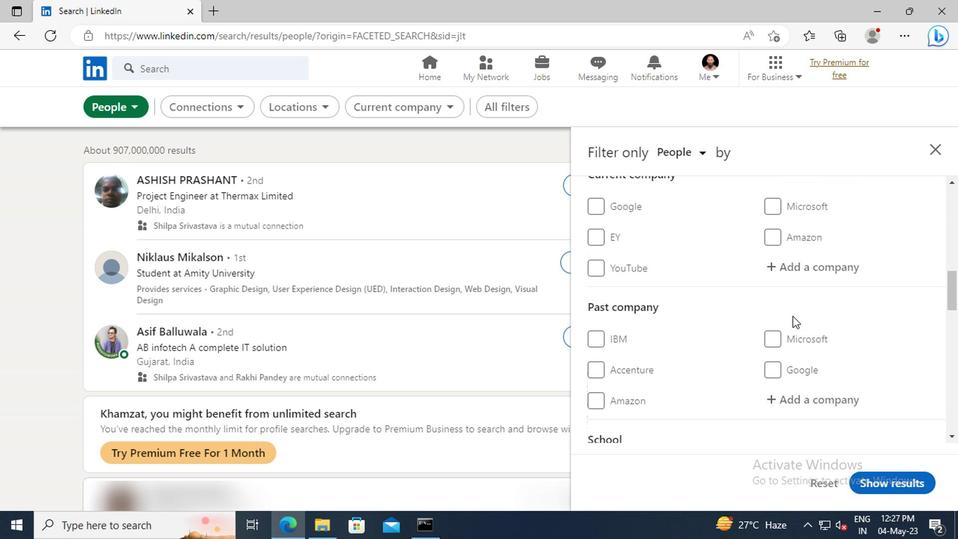 
Action: Mouse moved to (651, 307)
Screenshot: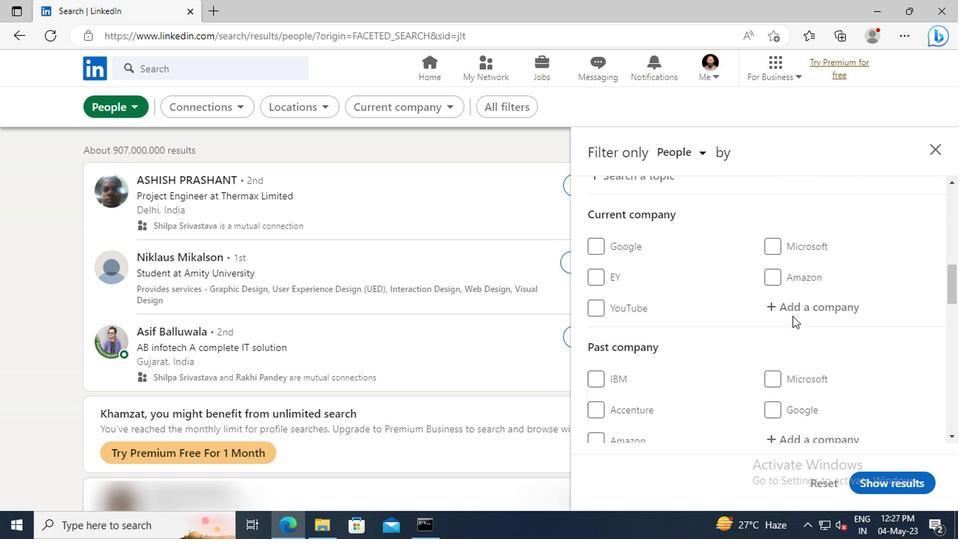 
Action: Mouse pressed left at (651, 307)
Screenshot: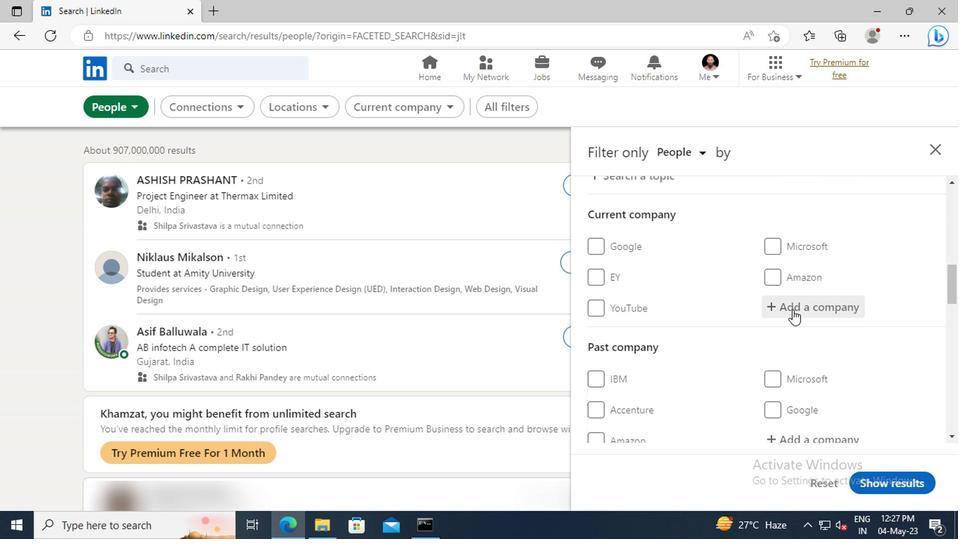 
Action: Key pressed <Key.shift>MARKETING<Key.space><Key.shift>MIND
Screenshot: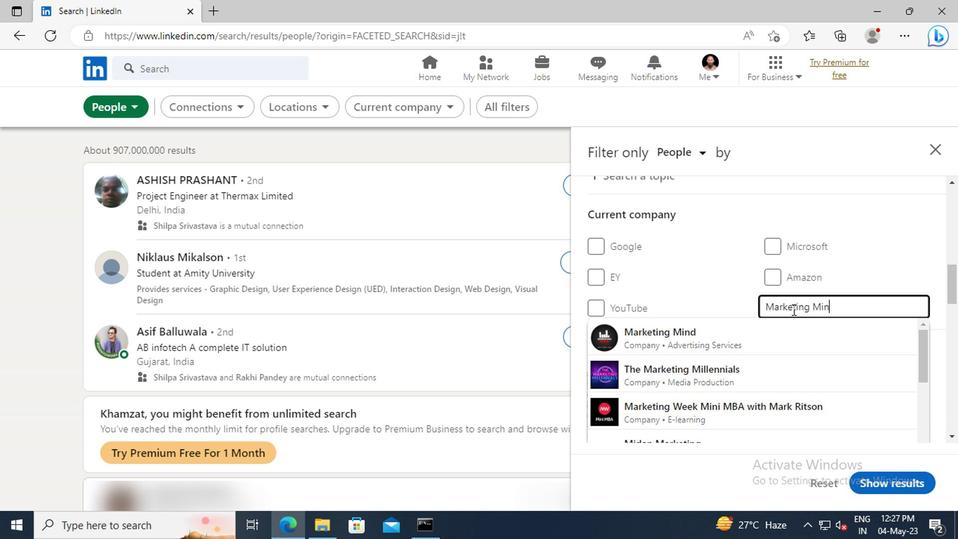 
Action: Mouse moved to (649, 323)
Screenshot: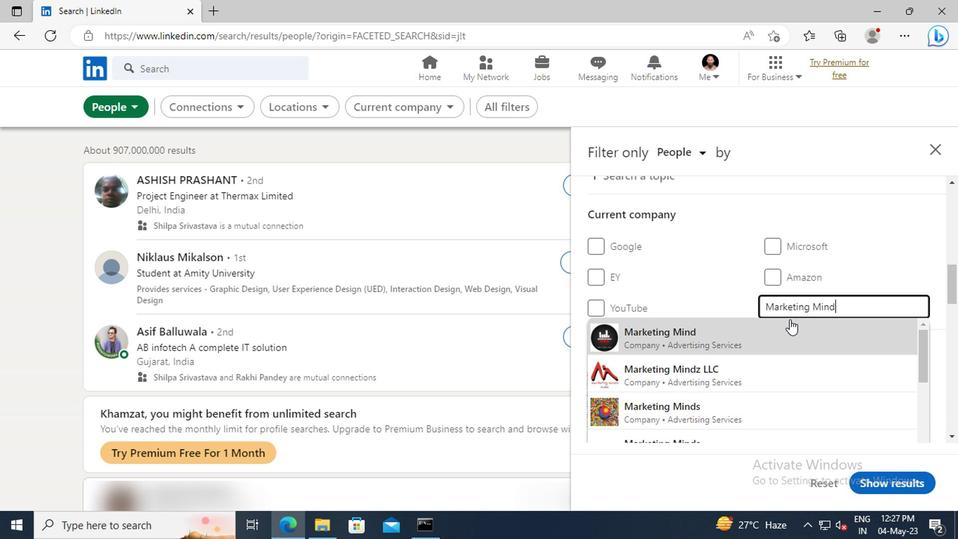 
Action: Mouse pressed left at (649, 323)
Screenshot: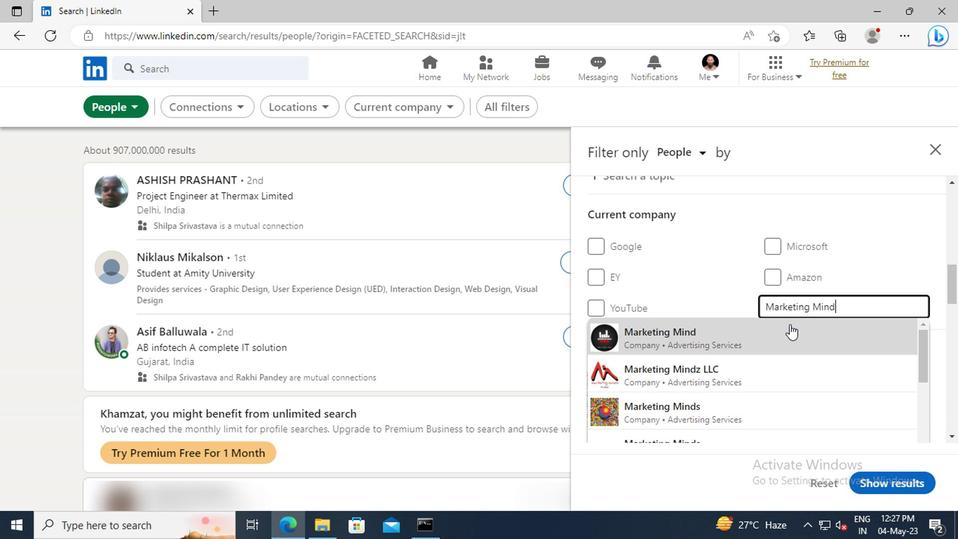 
Action: Mouse scrolled (649, 322) with delta (0, 0)
Screenshot: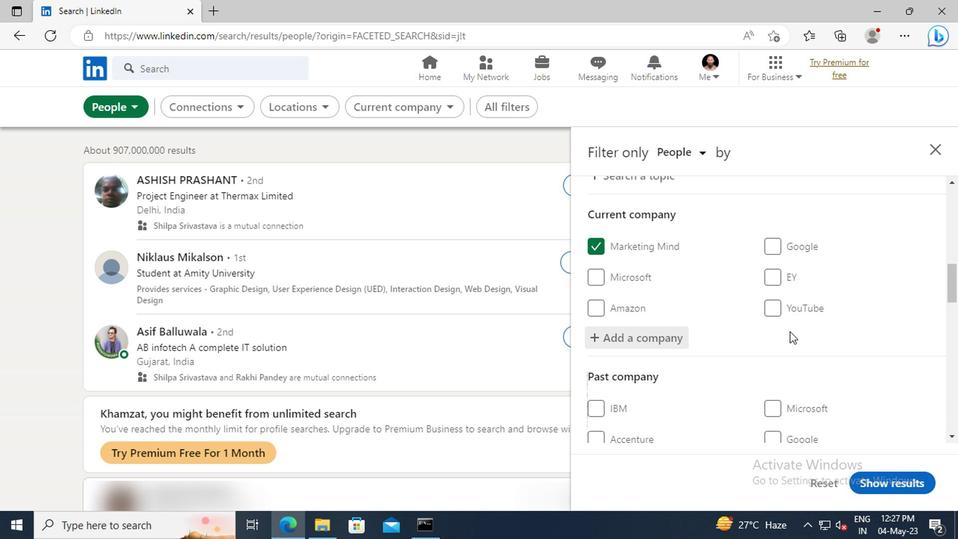 
Action: Mouse scrolled (649, 322) with delta (0, 0)
Screenshot: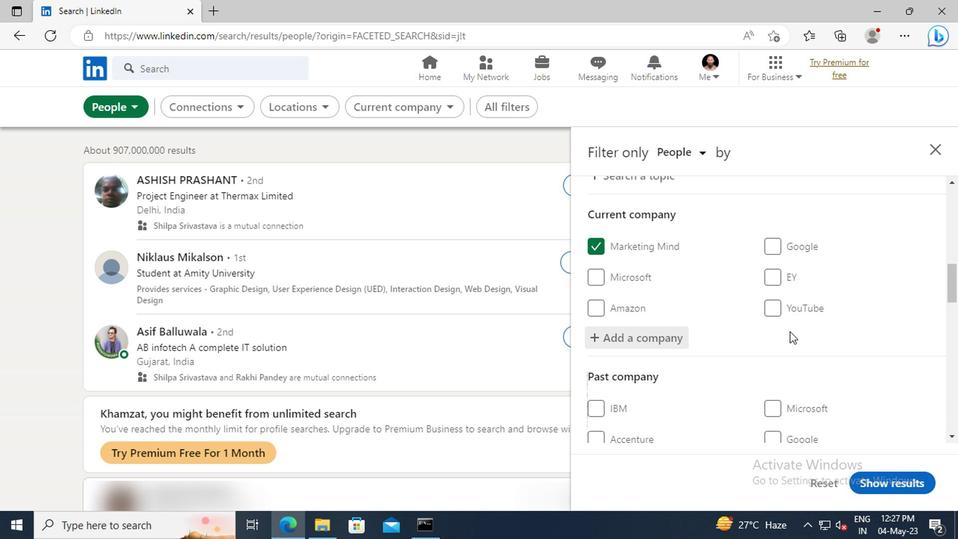 
Action: Mouse scrolled (649, 322) with delta (0, 0)
Screenshot: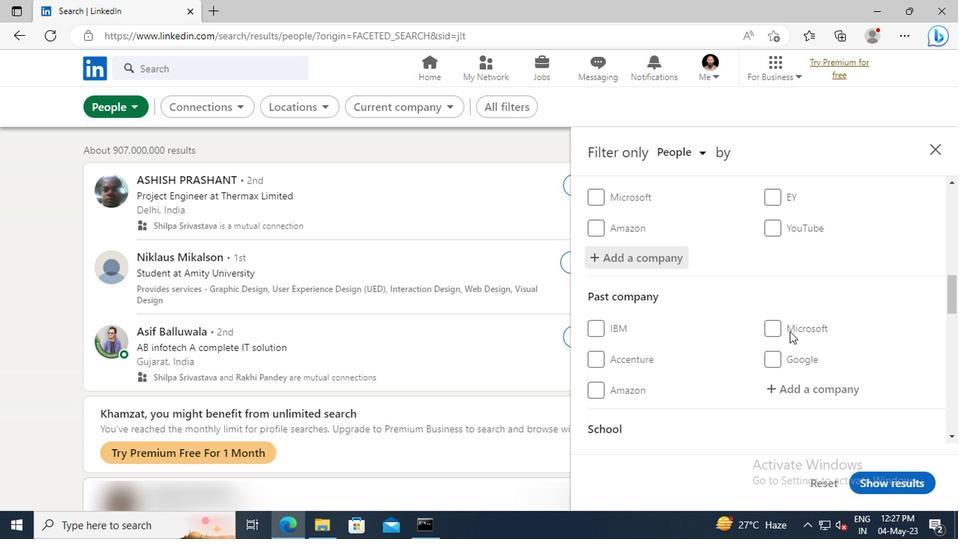 
Action: Mouse scrolled (649, 322) with delta (0, 0)
Screenshot: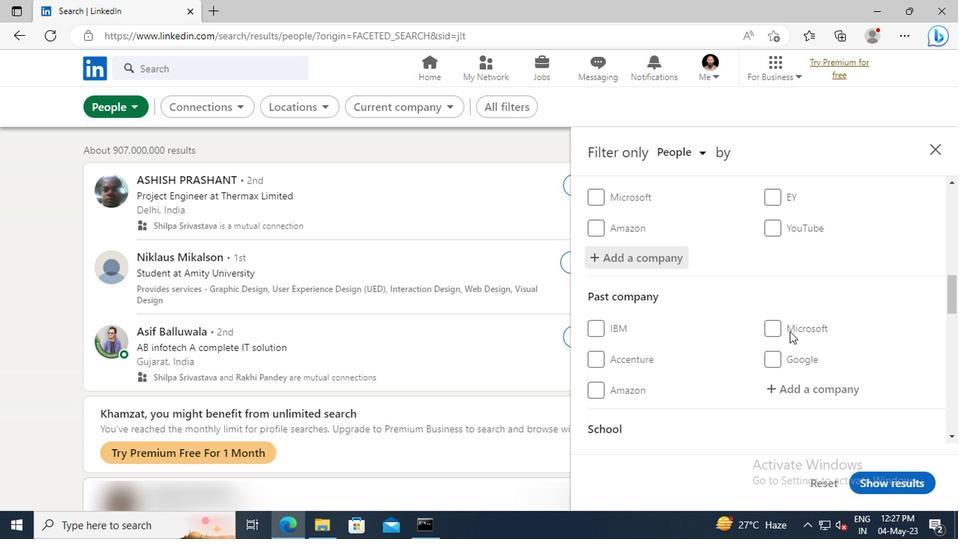 
Action: Mouse scrolled (649, 322) with delta (0, 0)
Screenshot: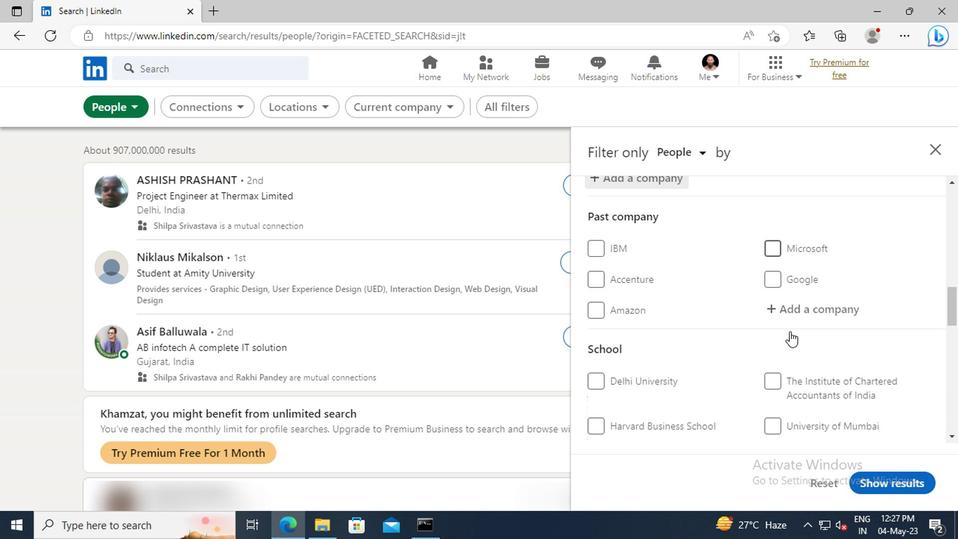 
Action: Mouse scrolled (649, 322) with delta (0, 0)
Screenshot: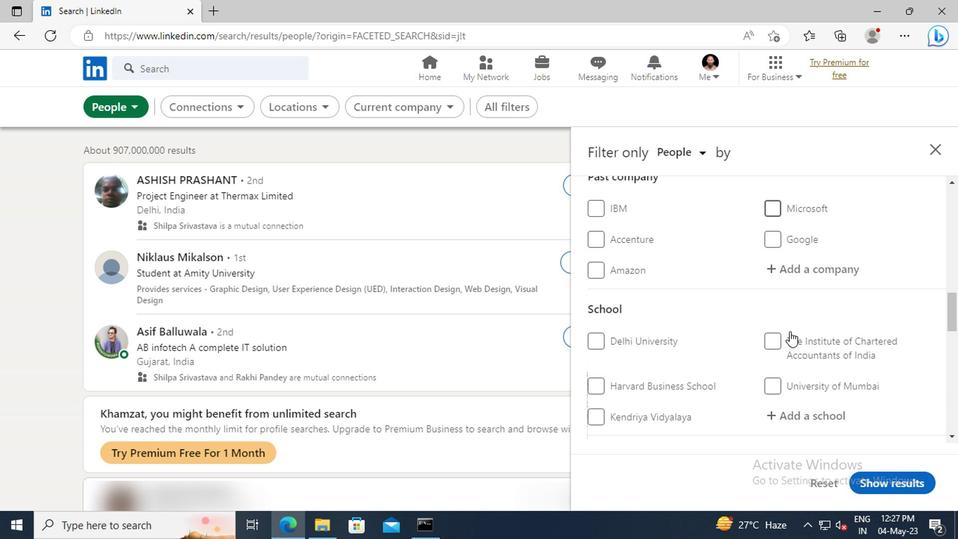
Action: Mouse scrolled (649, 322) with delta (0, 0)
Screenshot: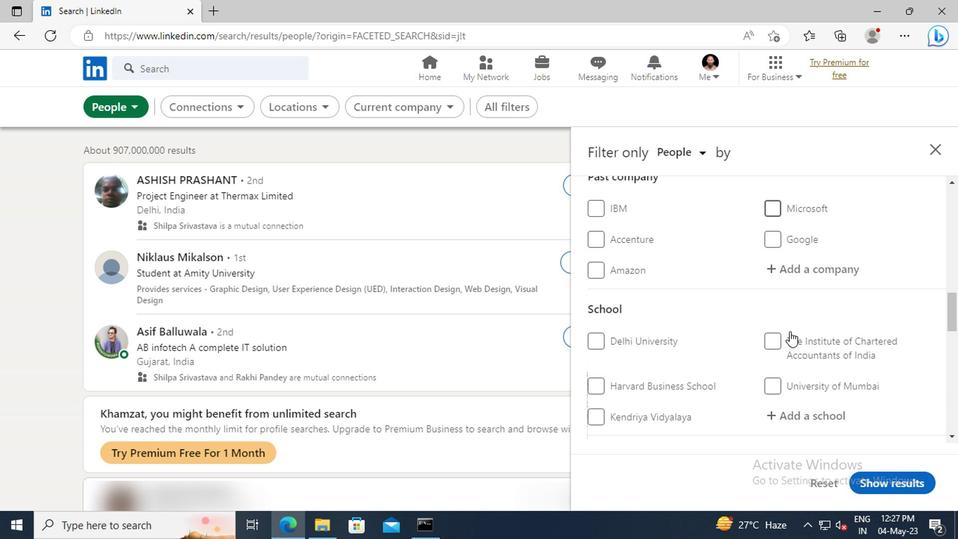 
Action: Mouse moved to (645, 313)
Screenshot: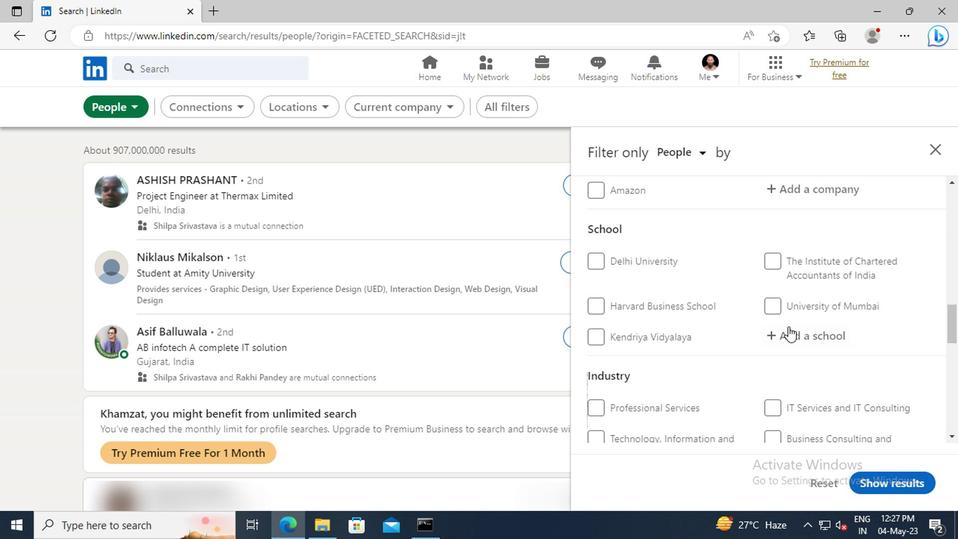 
Action: Mouse scrolled (645, 312) with delta (0, 0)
Screenshot: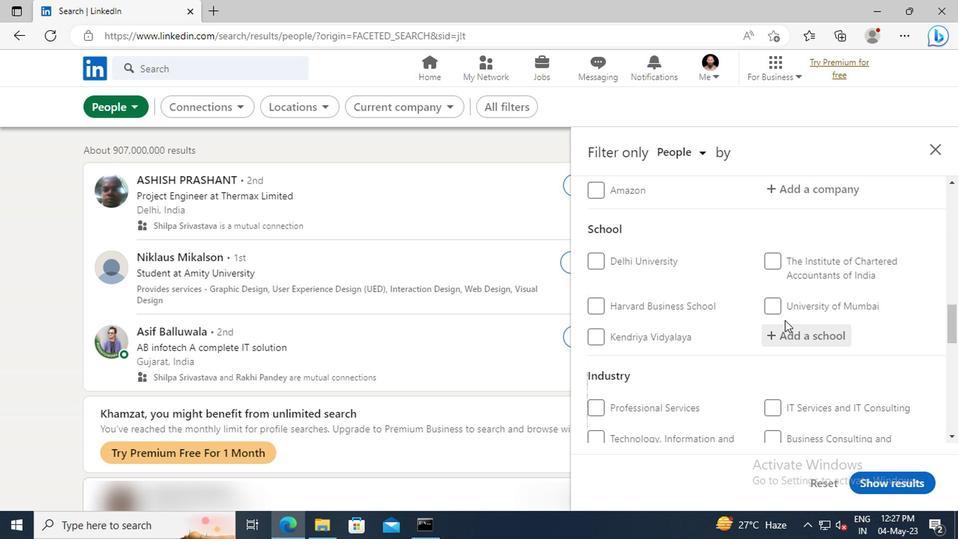 
Action: Mouse moved to (644, 300)
Screenshot: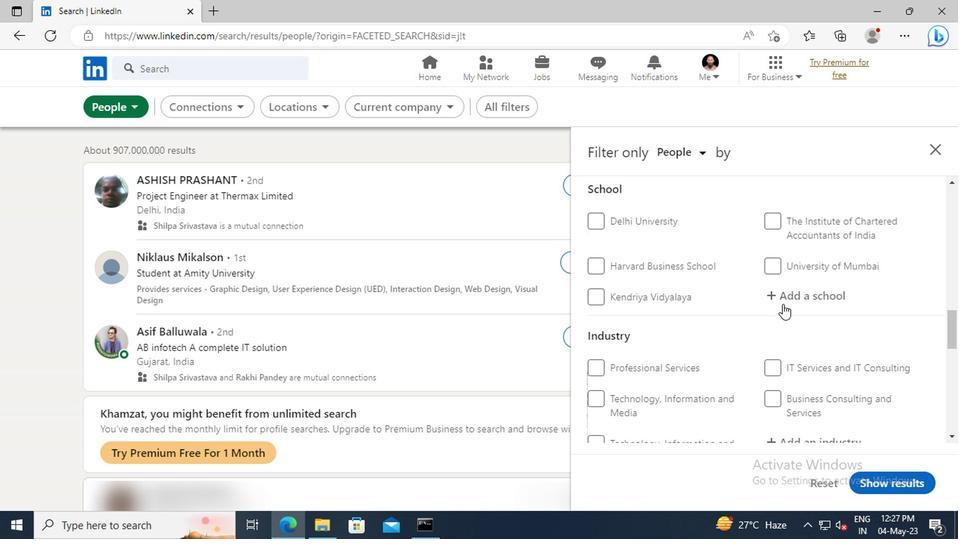 
Action: Mouse pressed left at (644, 300)
Screenshot: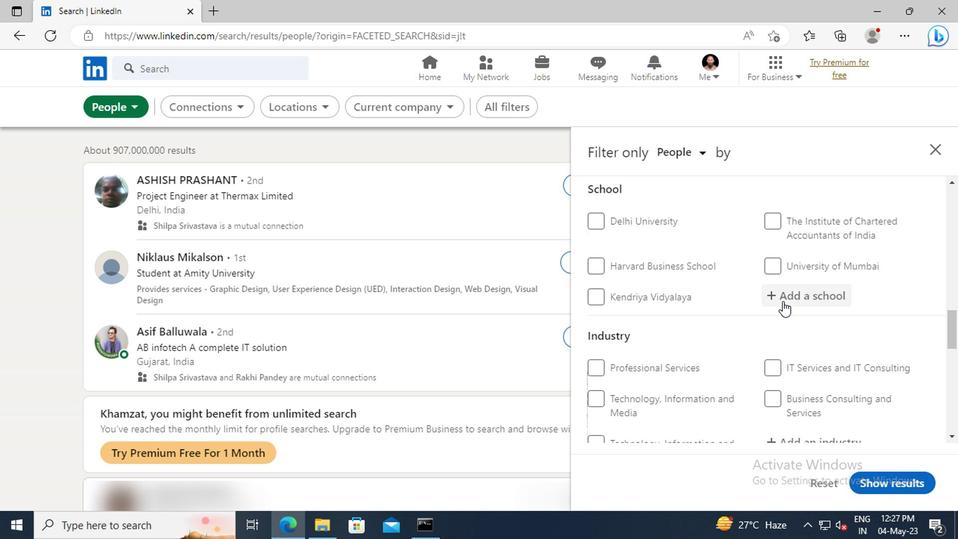 
Action: Key pressed <Key.shift>JIET<Key.space><Key.shift>GROUP<Key.space>
Screenshot: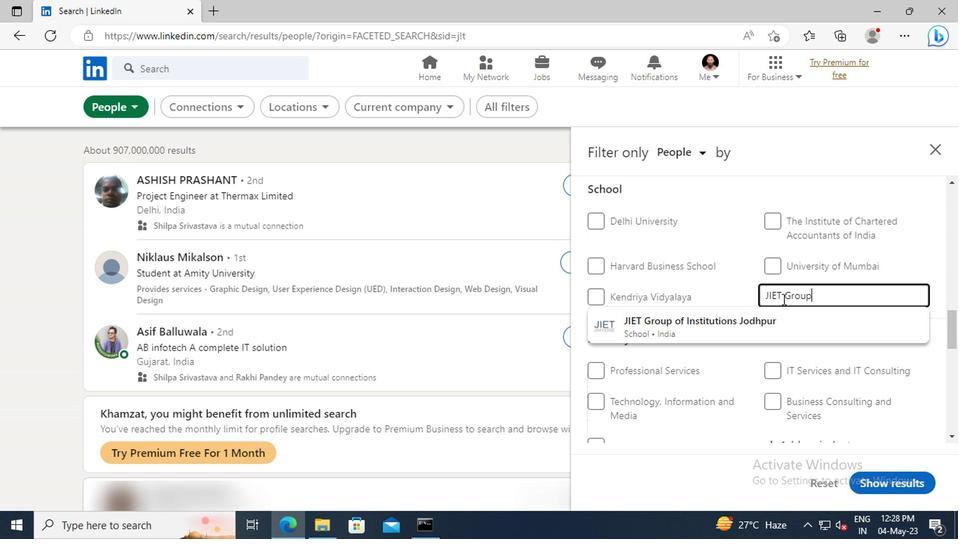 
Action: Mouse moved to (637, 318)
Screenshot: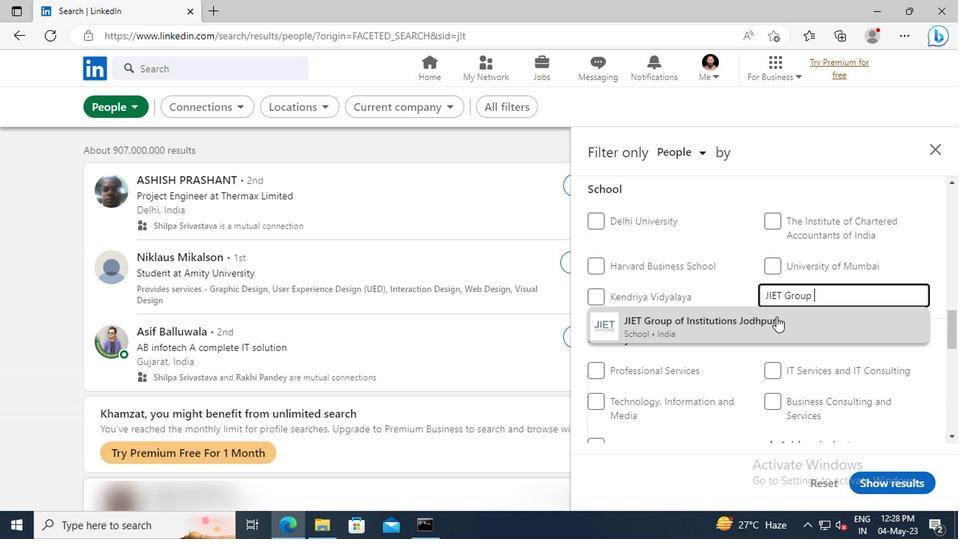 
Action: Mouse pressed left at (637, 318)
Screenshot: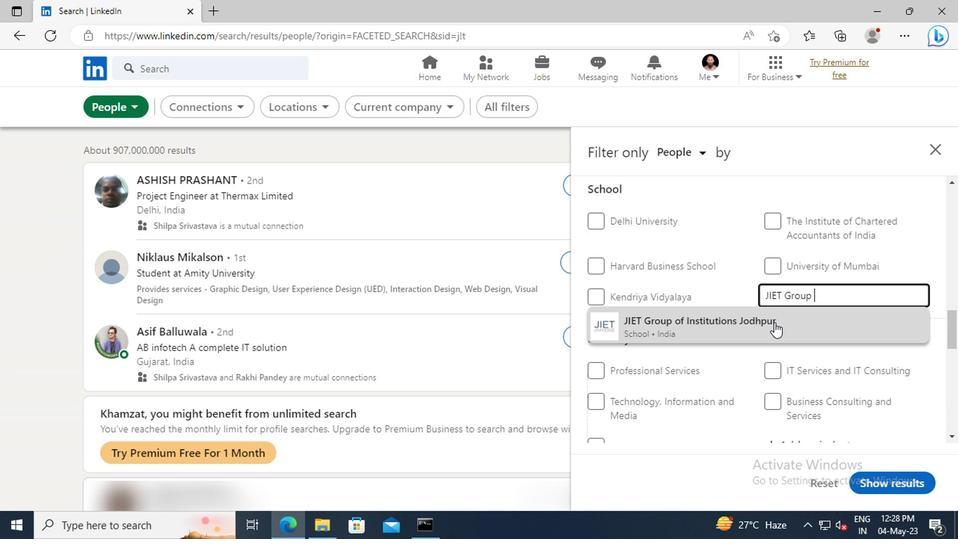
Action: Mouse scrolled (637, 317) with delta (0, 0)
Screenshot: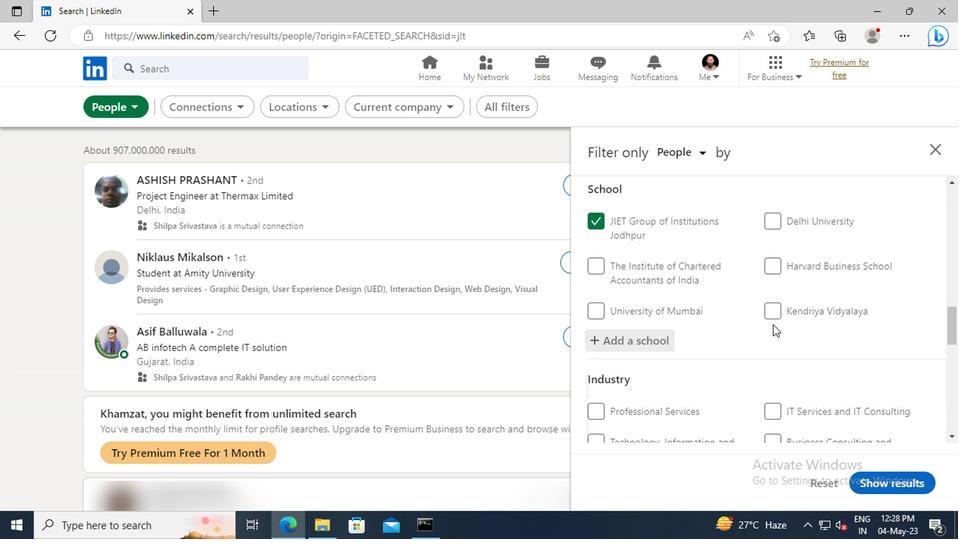 
Action: Mouse scrolled (637, 317) with delta (0, 0)
Screenshot: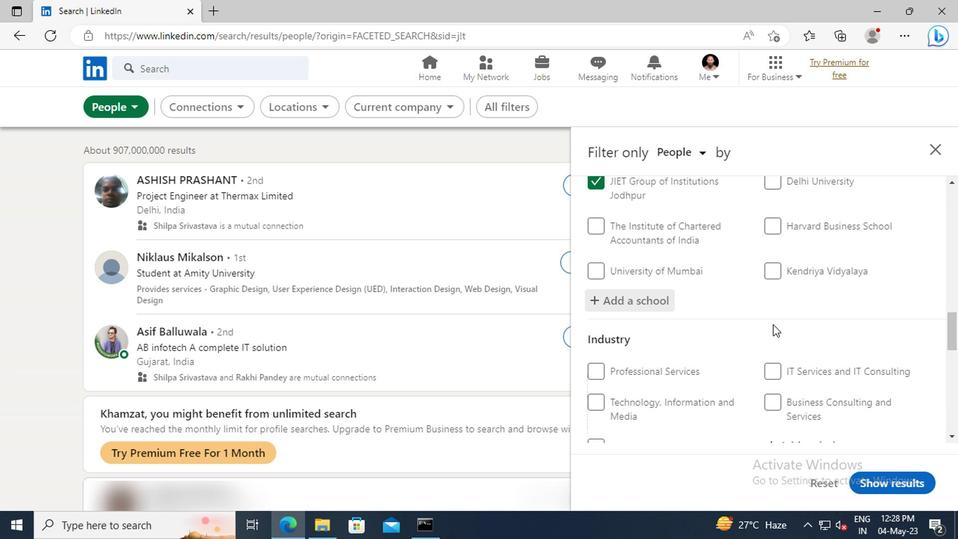 
Action: Mouse scrolled (637, 317) with delta (0, 0)
Screenshot: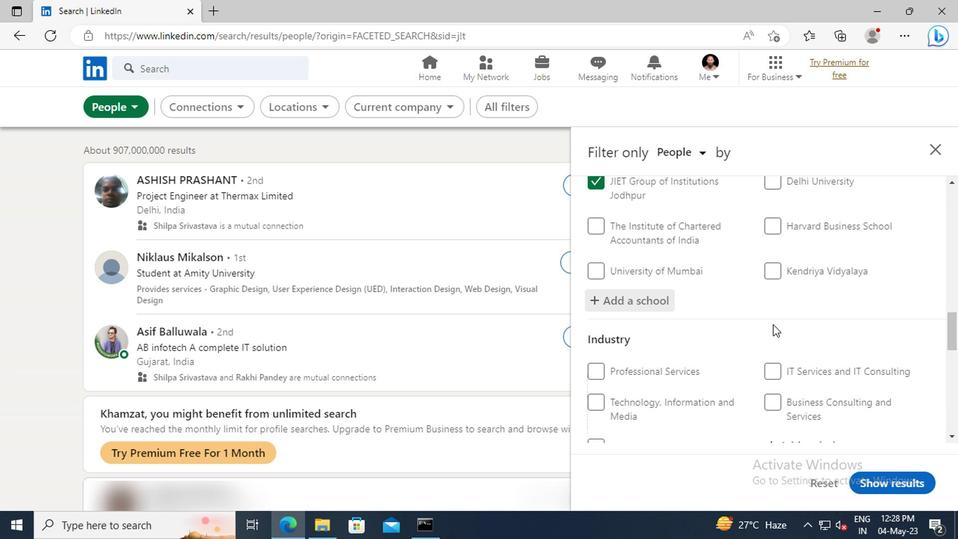 
Action: Mouse moved to (636, 316)
Screenshot: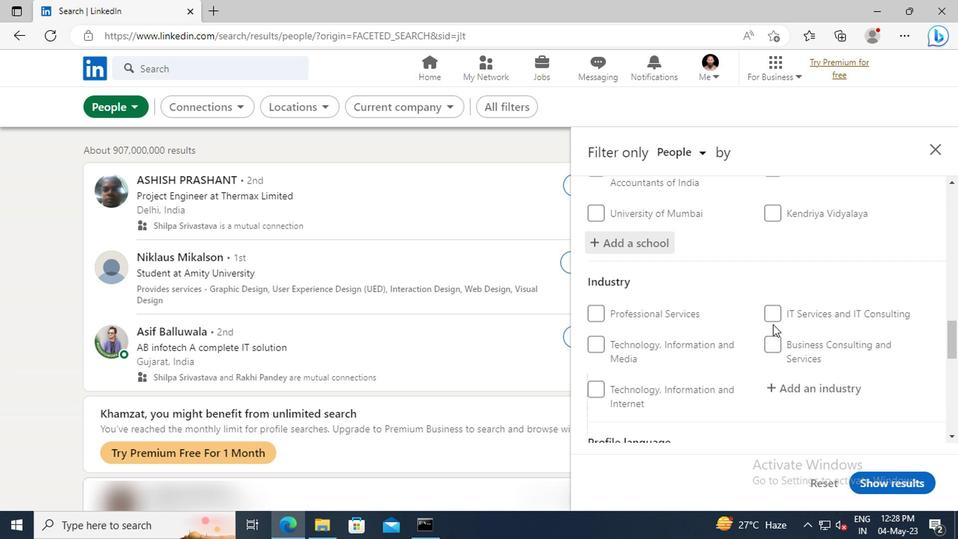 
Action: Mouse scrolled (636, 315) with delta (0, 0)
Screenshot: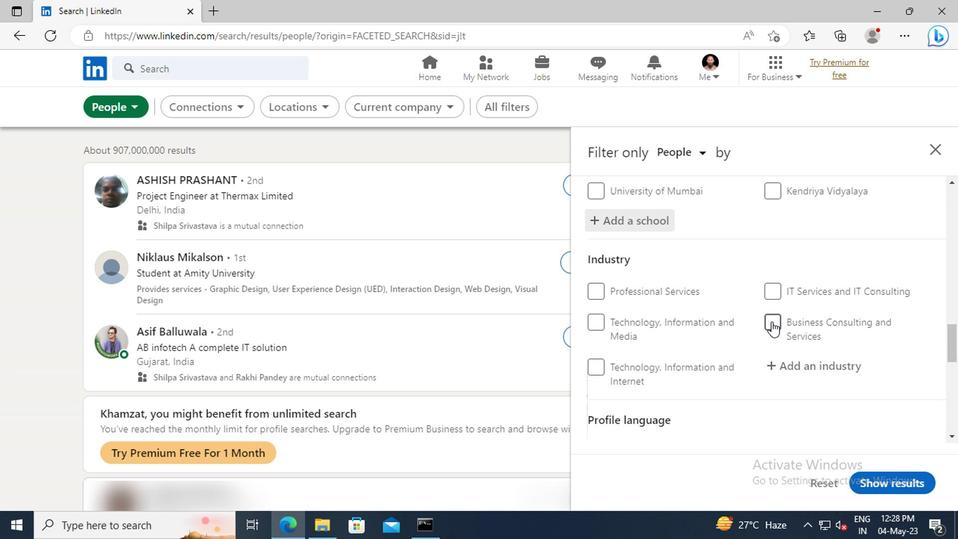
Action: Mouse moved to (640, 318)
Screenshot: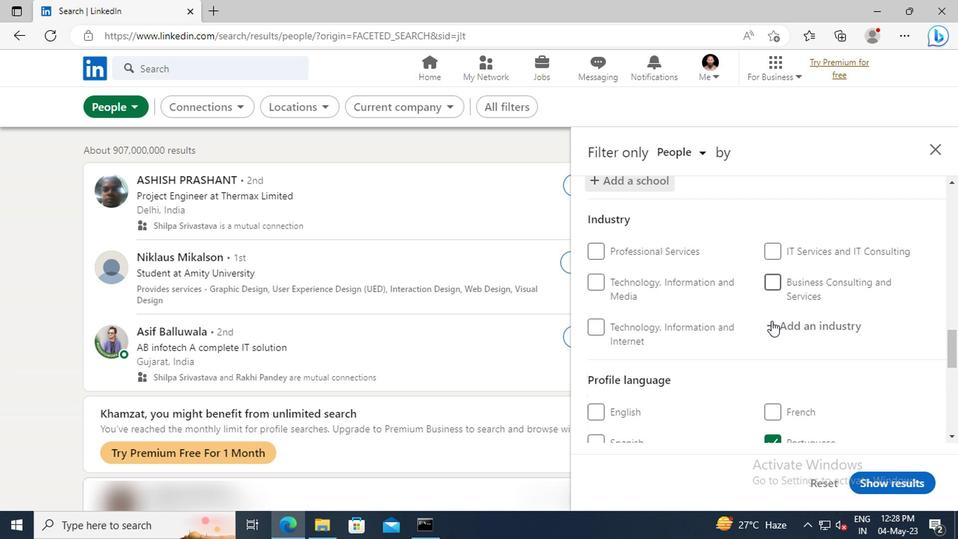 
Action: Mouse pressed left at (640, 318)
Screenshot: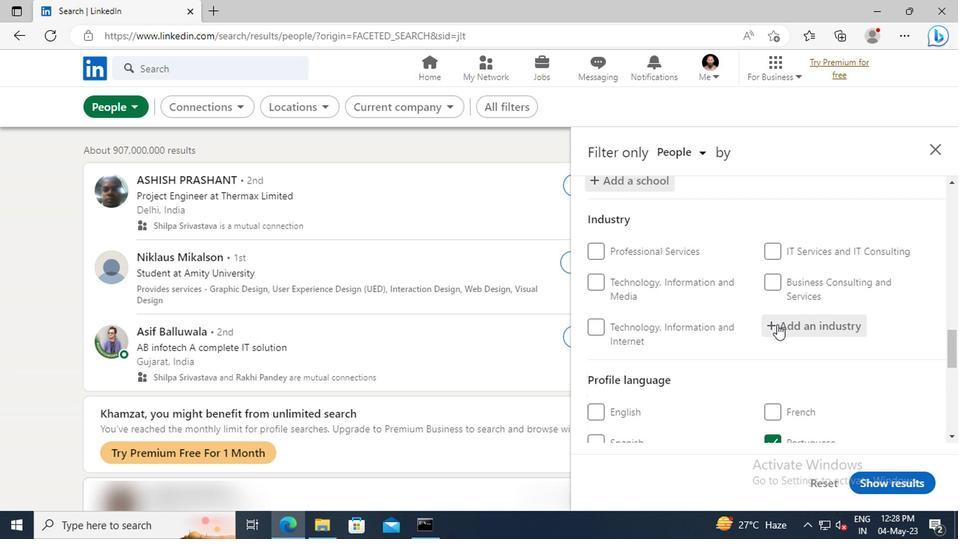 
Action: Key pressed <Key.shift>COMMERCIAL<Key.space>AND
Screenshot: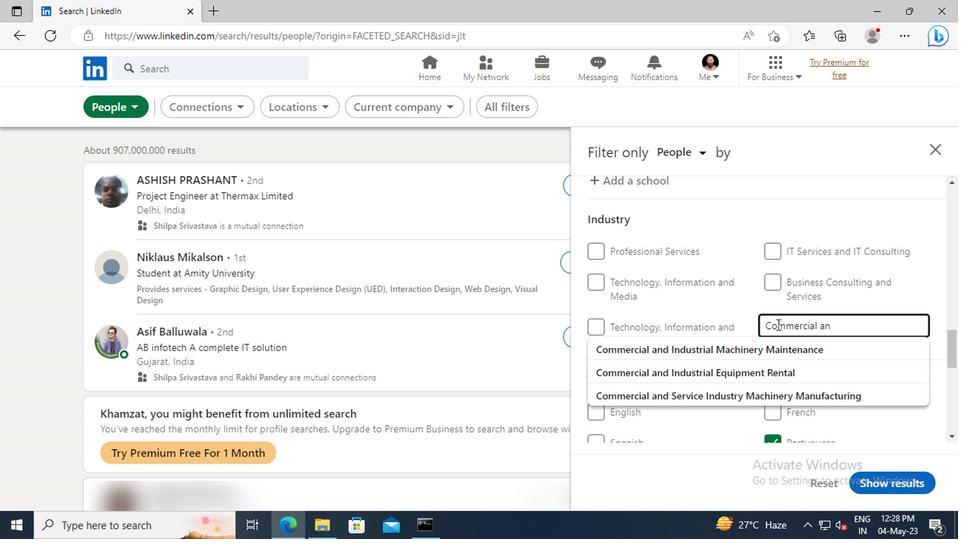 
Action: Mouse moved to (642, 330)
Screenshot: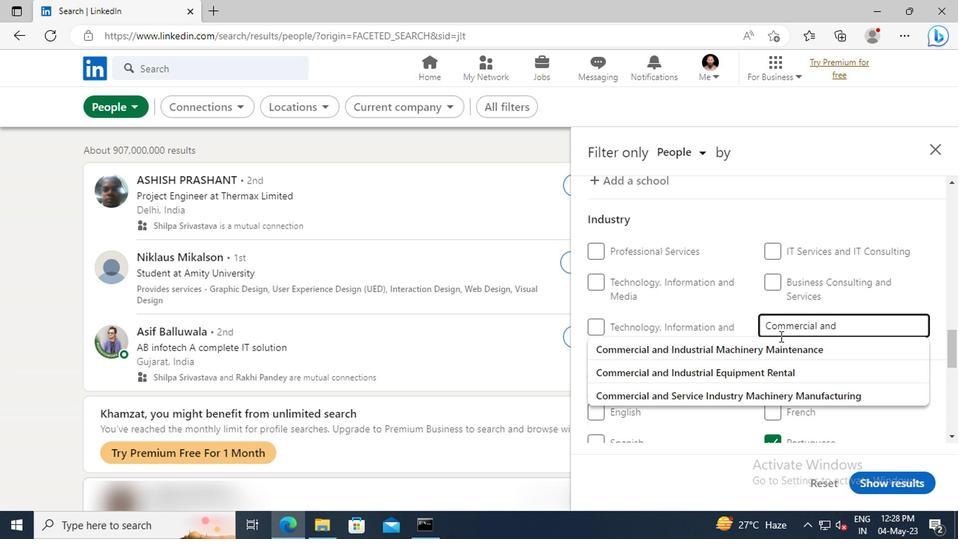 
Action: Mouse pressed left at (642, 330)
Screenshot: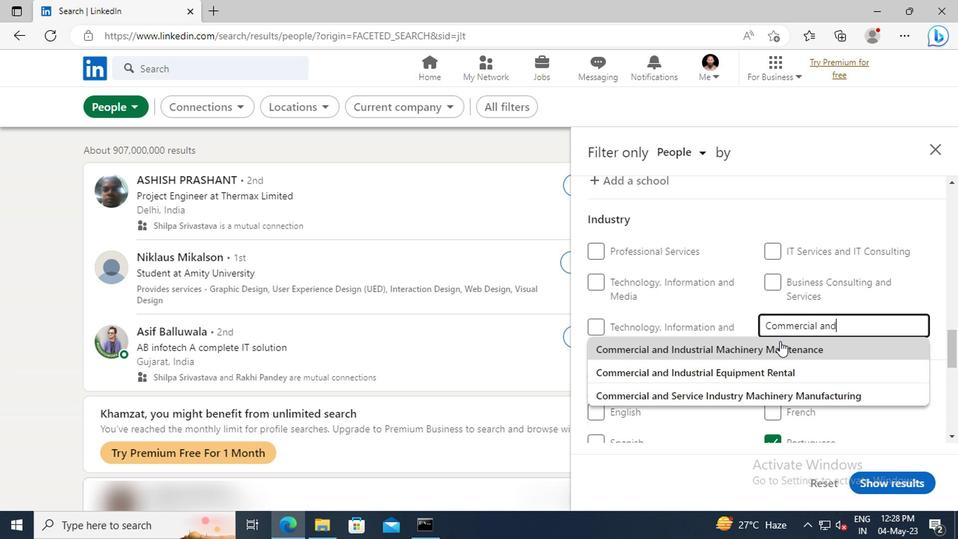 
Action: Mouse scrolled (642, 330) with delta (0, 0)
Screenshot: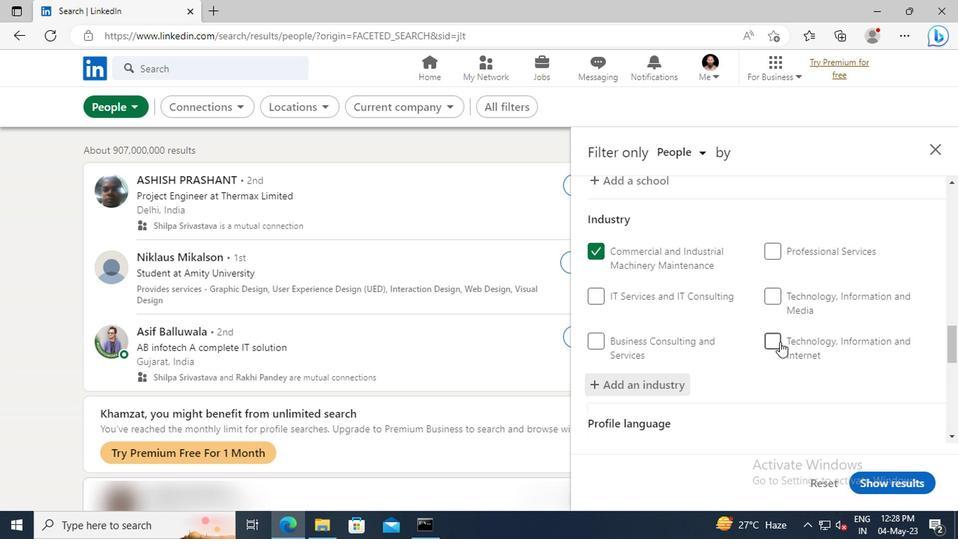 
Action: Mouse scrolled (642, 330) with delta (0, 0)
Screenshot: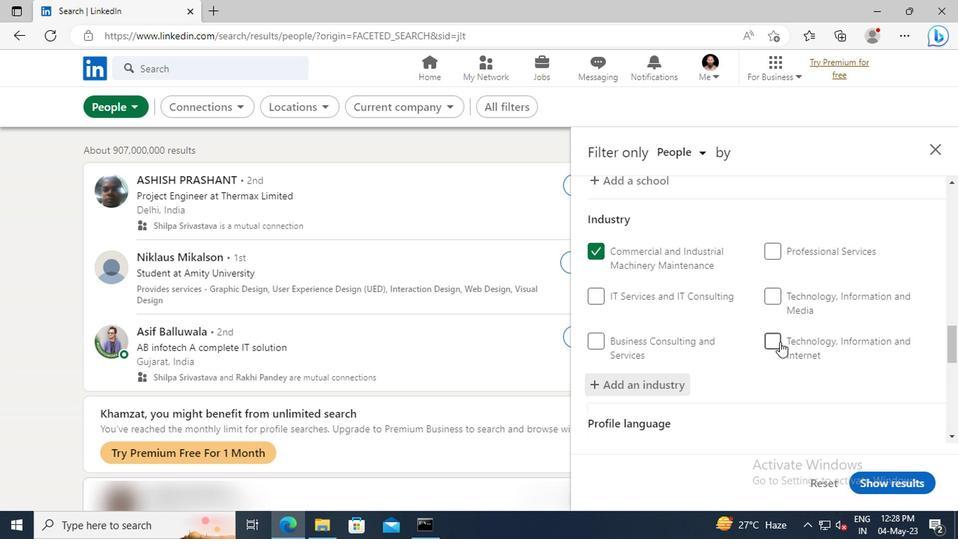 
Action: Mouse moved to (642, 324)
Screenshot: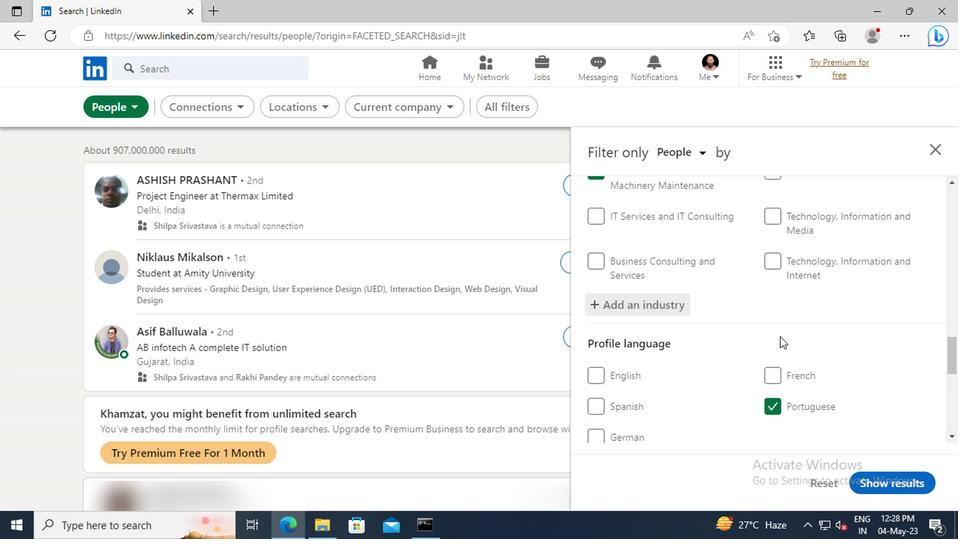 
Action: Mouse scrolled (642, 324) with delta (0, 0)
Screenshot: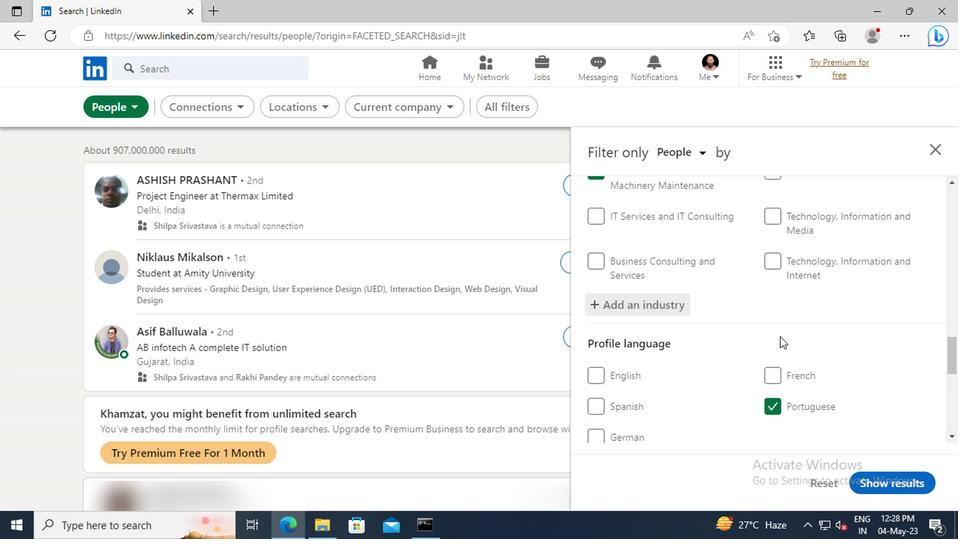
Action: Mouse moved to (642, 324)
Screenshot: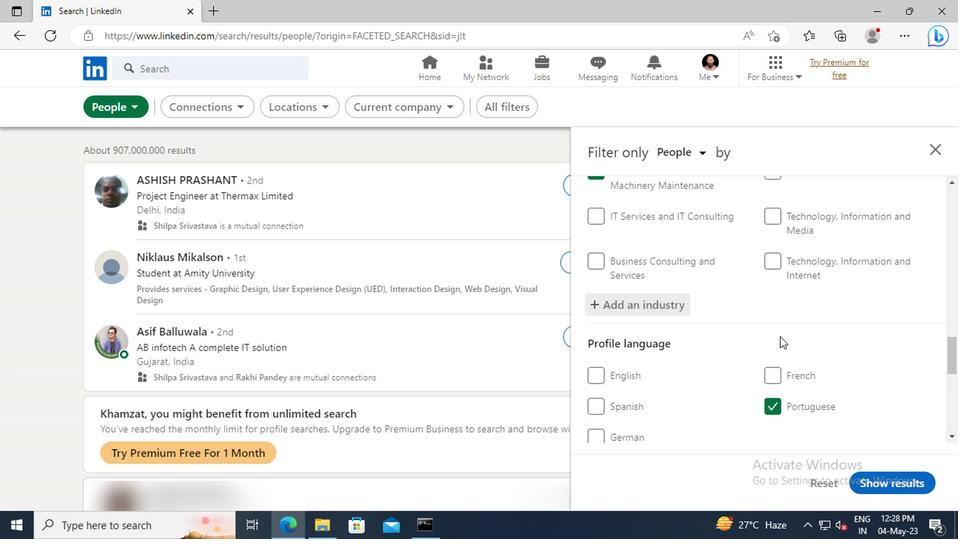 
Action: Mouse scrolled (642, 323) with delta (0, 0)
Screenshot: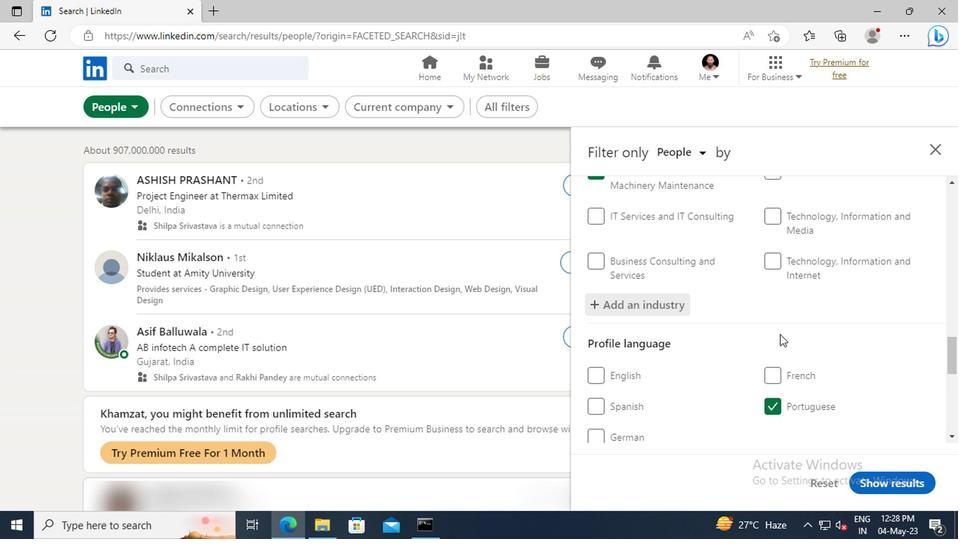 
Action: Mouse moved to (640, 317)
Screenshot: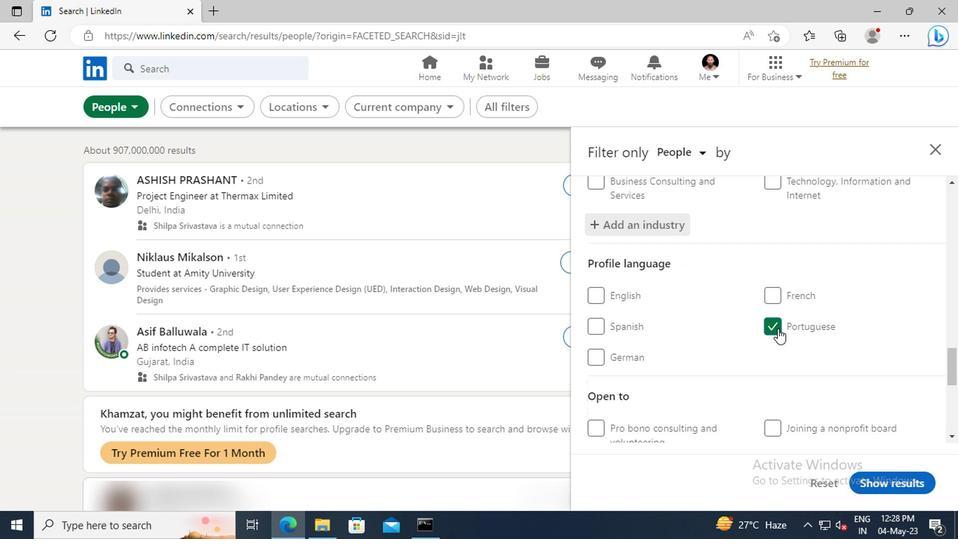 
Action: Mouse scrolled (640, 317) with delta (0, 0)
Screenshot: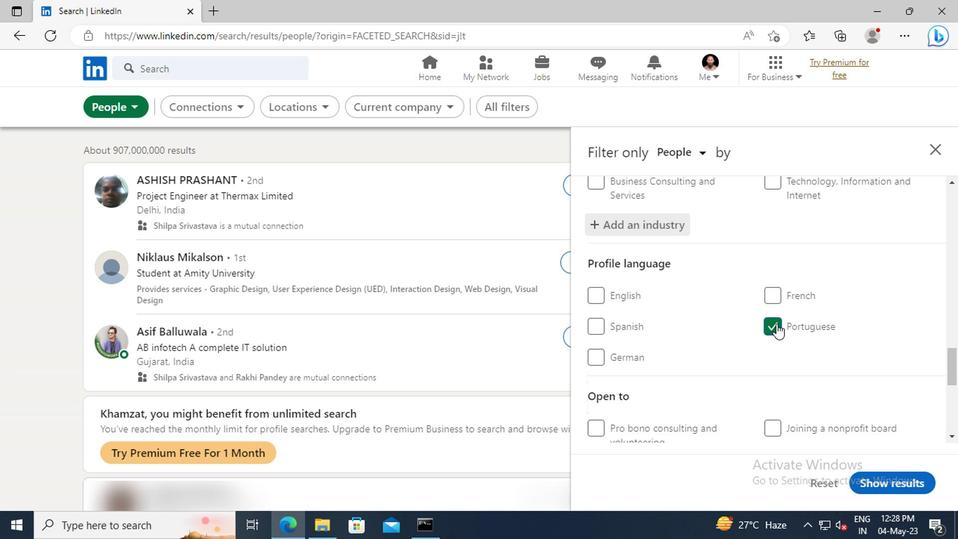 
Action: Mouse scrolled (640, 317) with delta (0, 0)
Screenshot: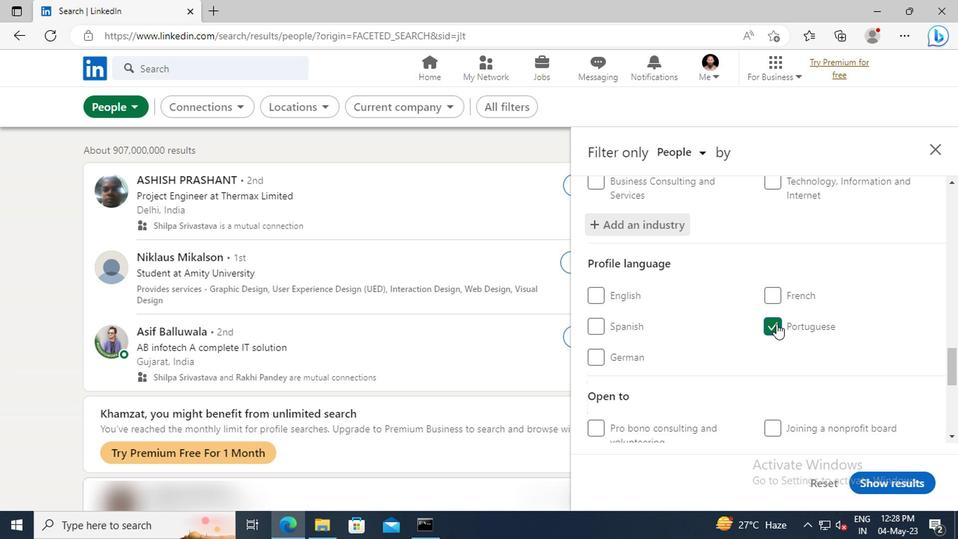 
Action: Mouse scrolled (640, 317) with delta (0, 0)
Screenshot: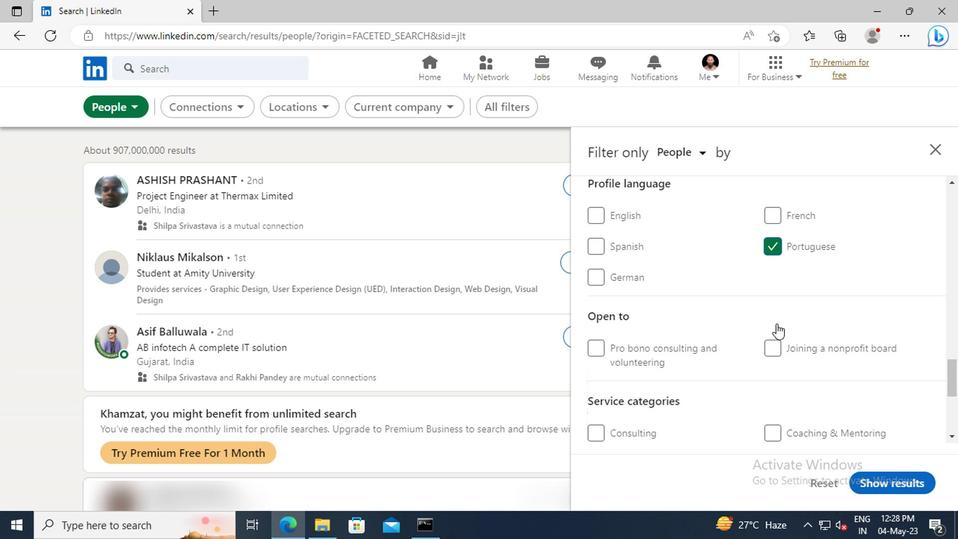 
Action: Mouse scrolled (640, 317) with delta (0, 0)
Screenshot: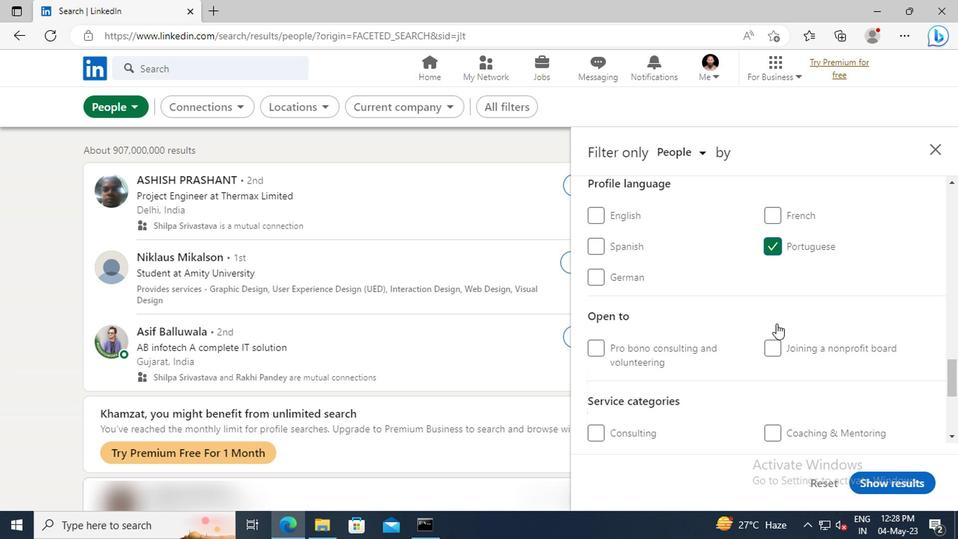 
Action: Mouse moved to (637, 313)
Screenshot: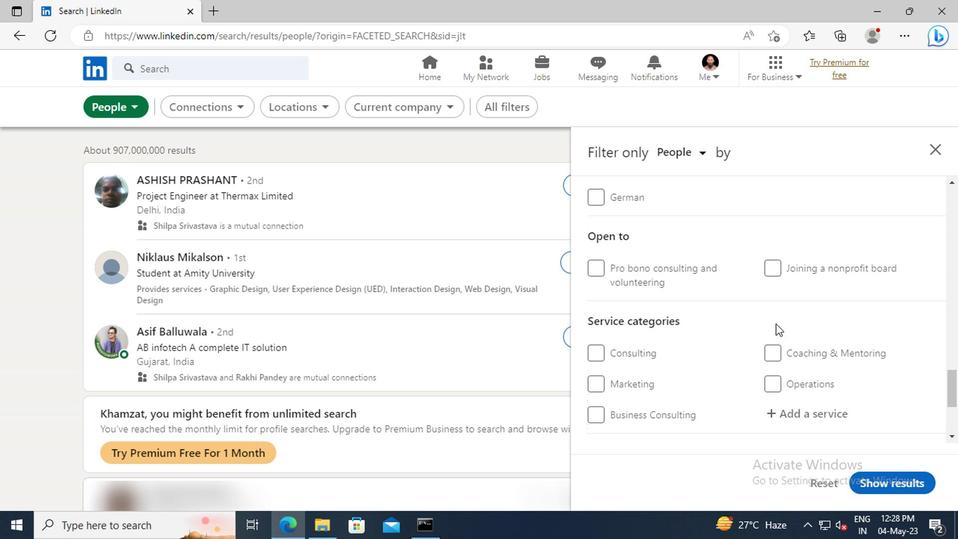 
Action: Mouse scrolled (637, 312) with delta (0, 0)
Screenshot: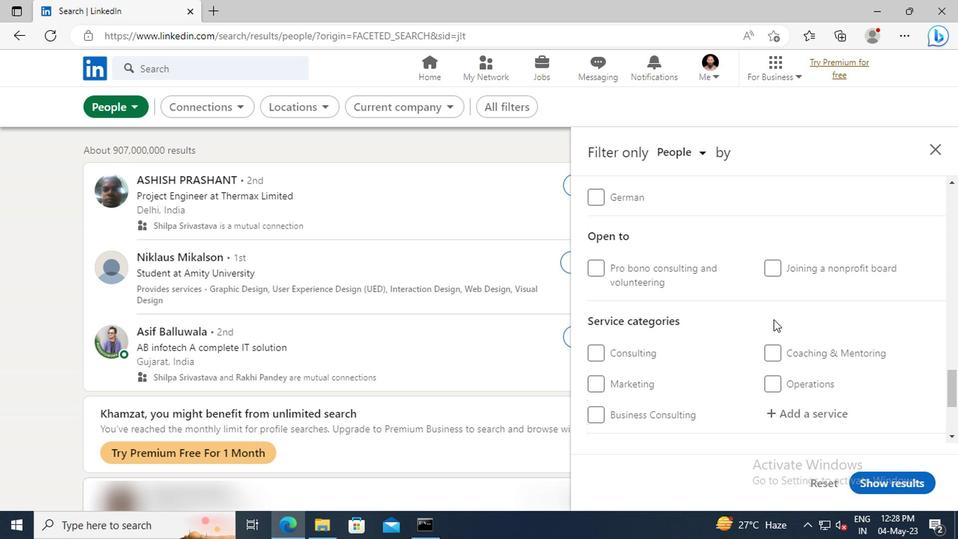 
Action: Mouse scrolled (637, 312) with delta (0, 0)
Screenshot: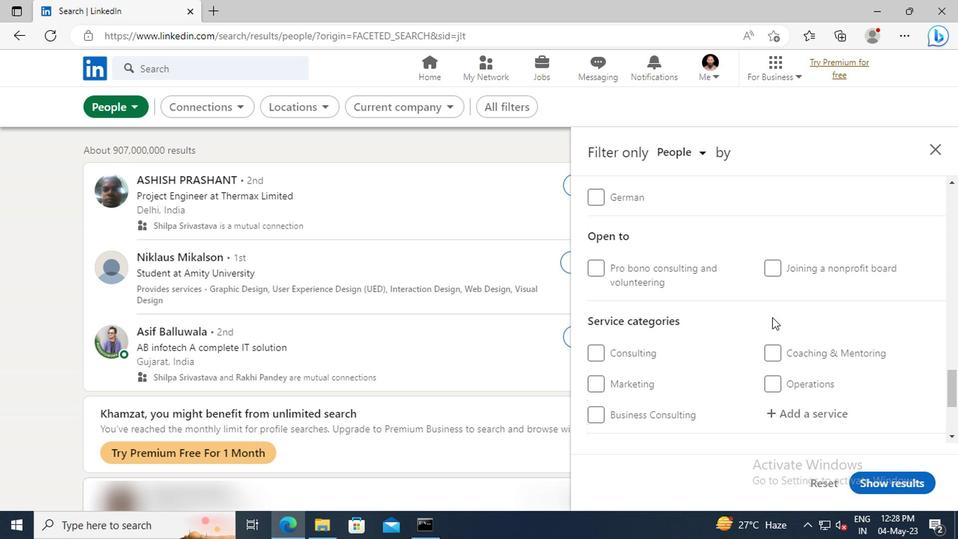 
Action: Mouse scrolled (637, 312) with delta (0, 0)
Screenshot: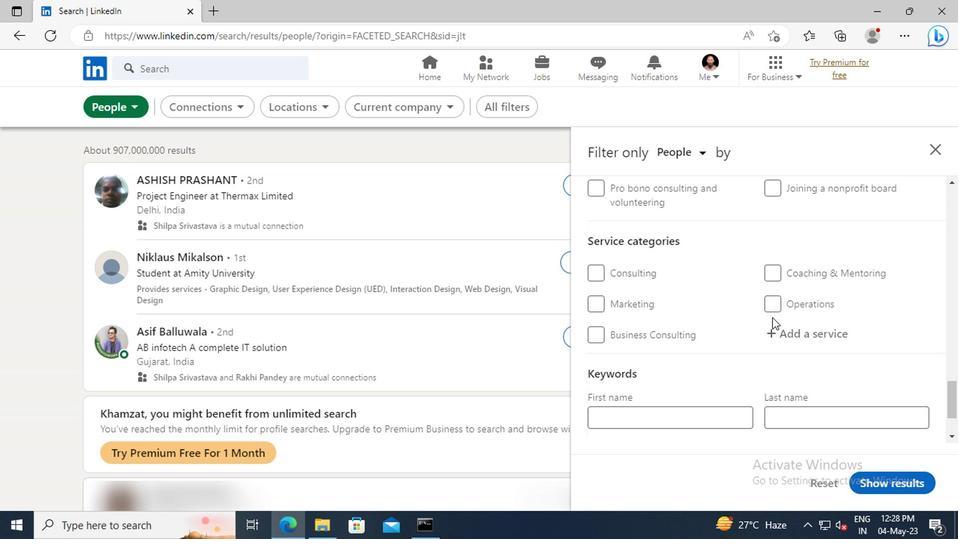 
Action: Mouse moved to (638, 299)
Screenshot: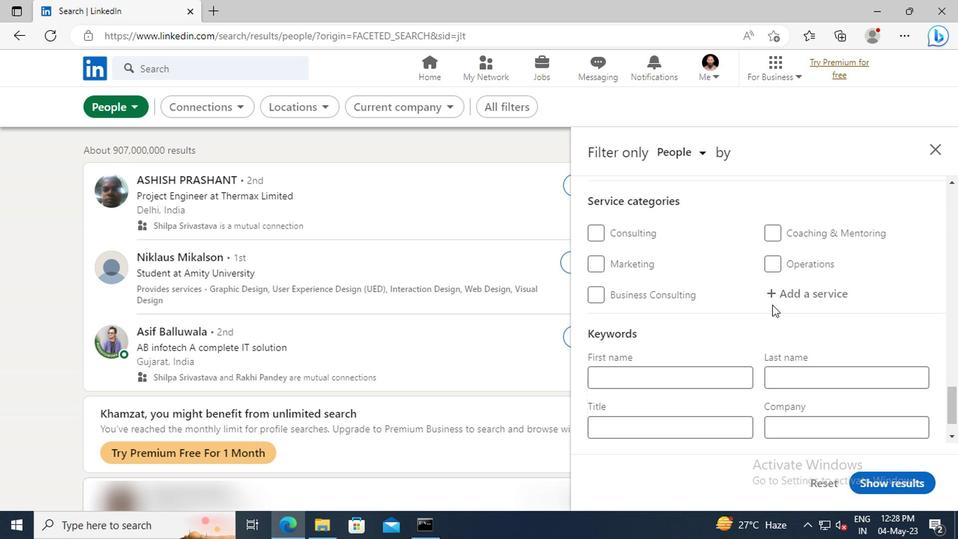 
Action: Mouse pressed left at (638, 299)
Screenshot: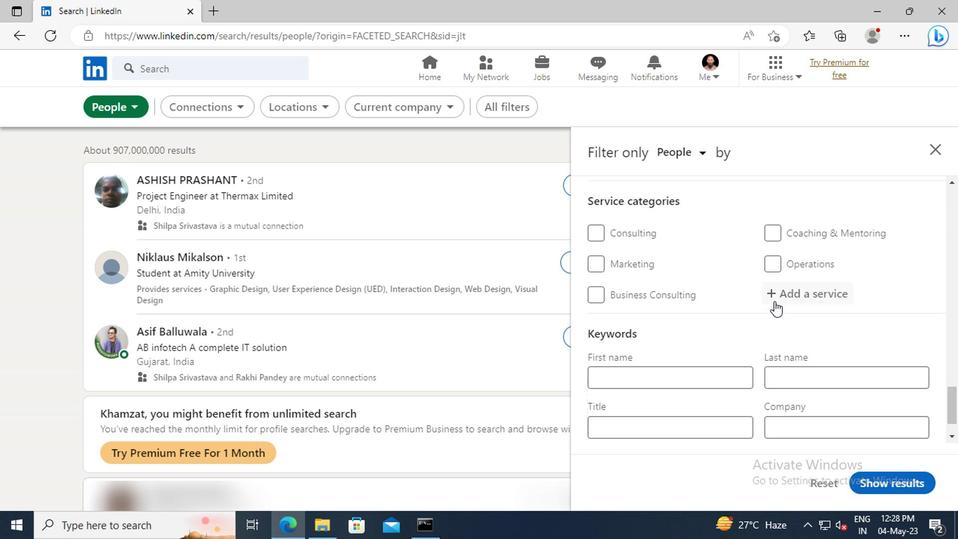 
Action: Key pressed <Key.shift>UX<Key.space><Key.shift>RE
Screenshot: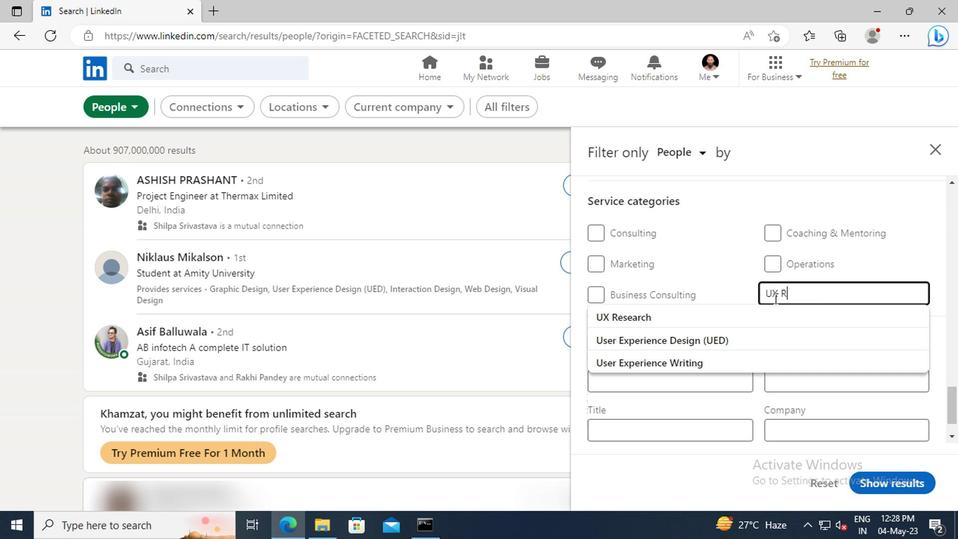 
Action: Mouse moved to (641, 314)
Screenshot: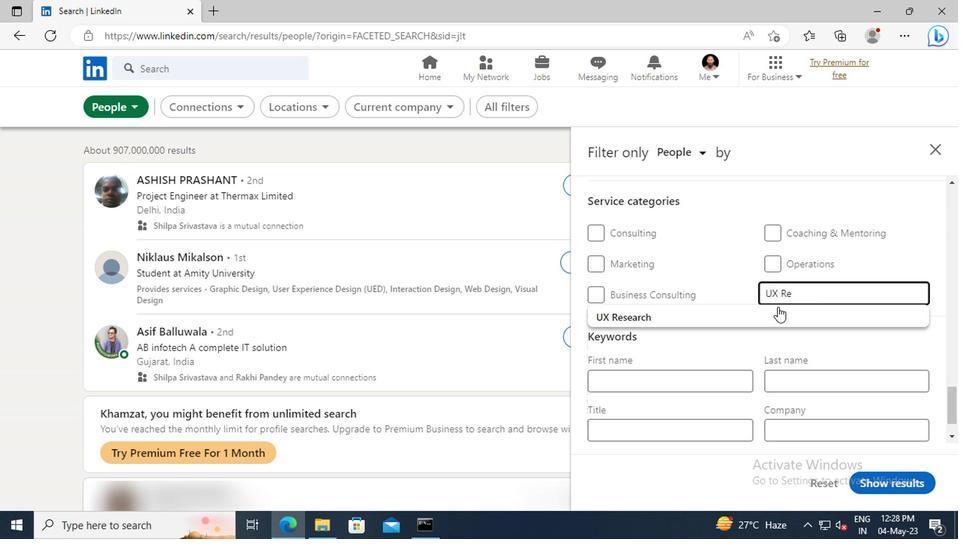 
Action: Mouse pressed left at (641, 314)
Screenshot: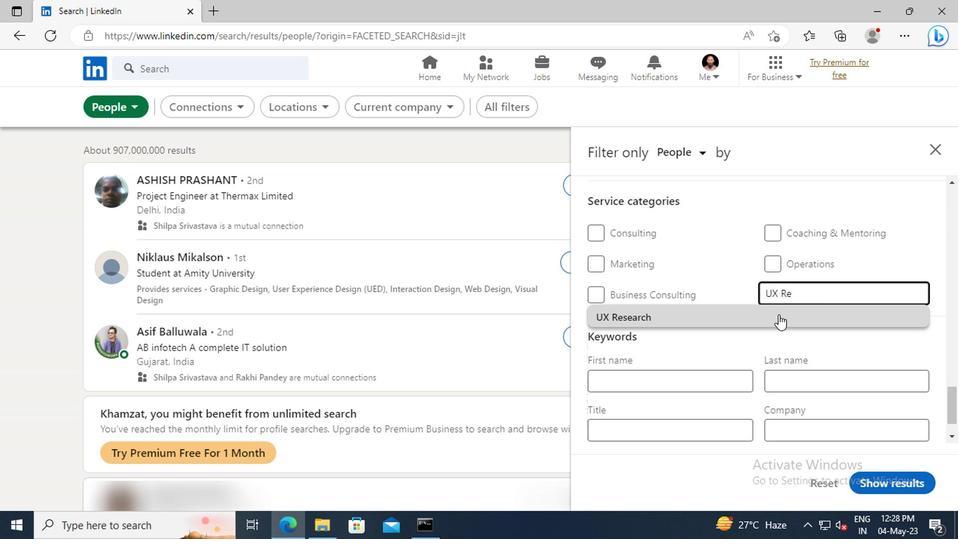 
Action: Mouse scrolled (641, 313) with delta (0, 0)
Screenshot: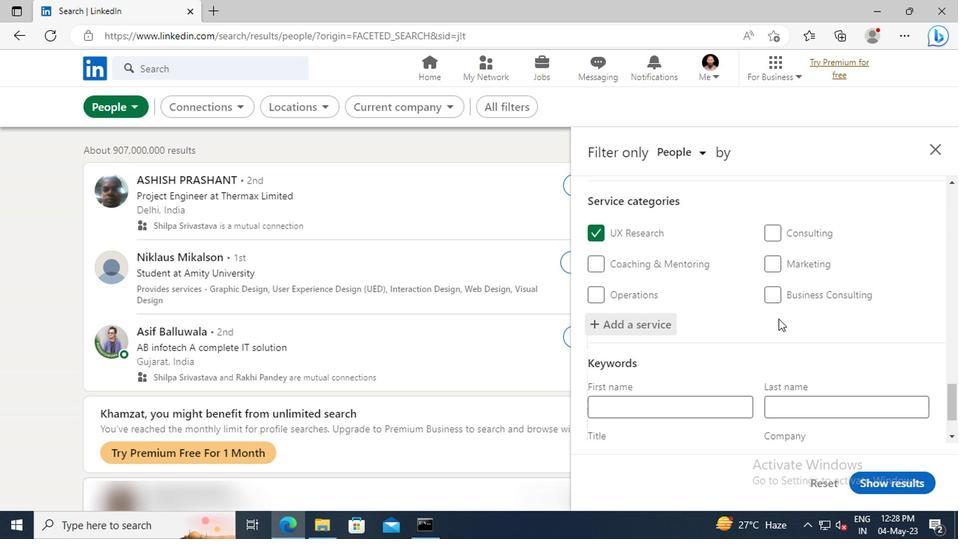 
Action: Mouse scrolled (641, 313) with delta (0, 0)
Screenshot: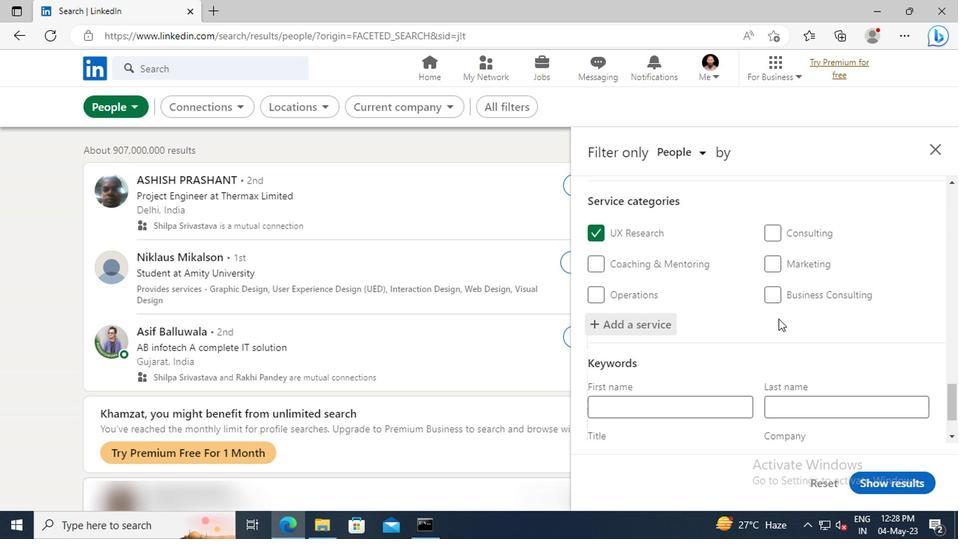 
Action: Mouse scrolled (641, 313) with delta (0, 0)
Screenshot: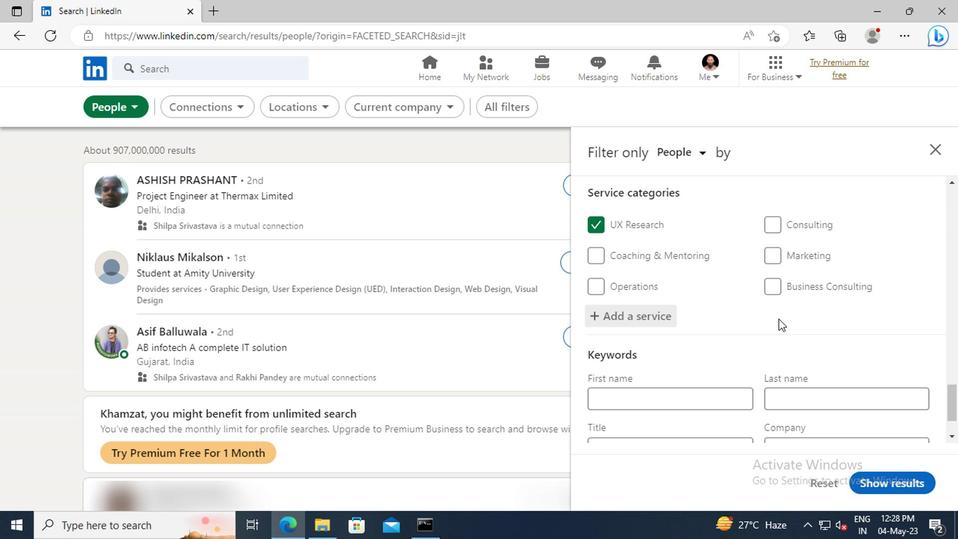 
Action: Mouse moved to (588, 357)
Screenshot: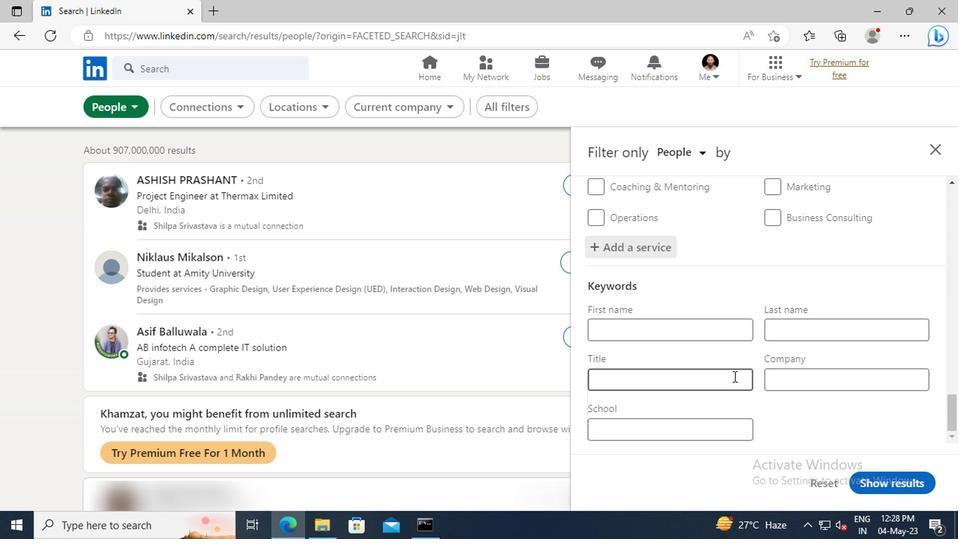 
Action: Mouse pressed left at (588, 357)
Screenshot: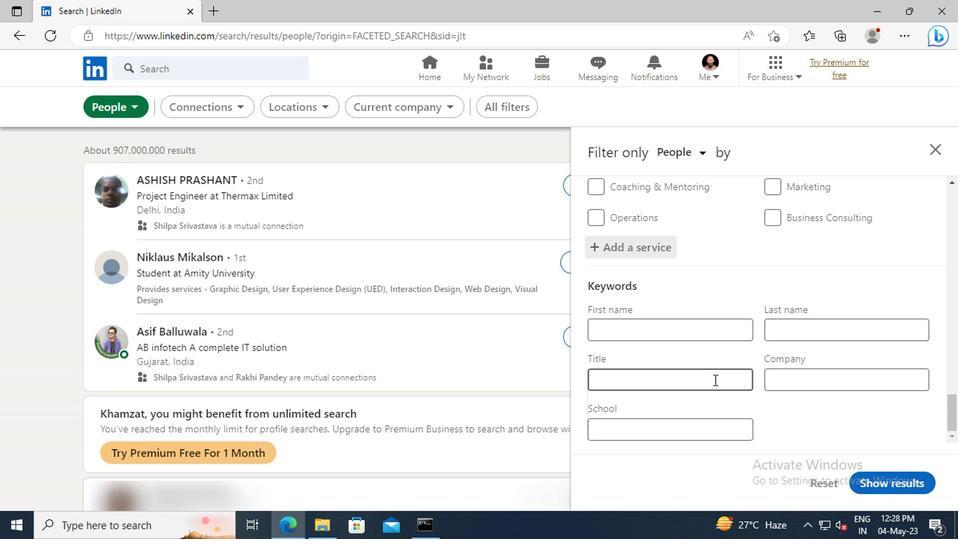 
Action: Mouse moved to (587, 358)
Screenshot: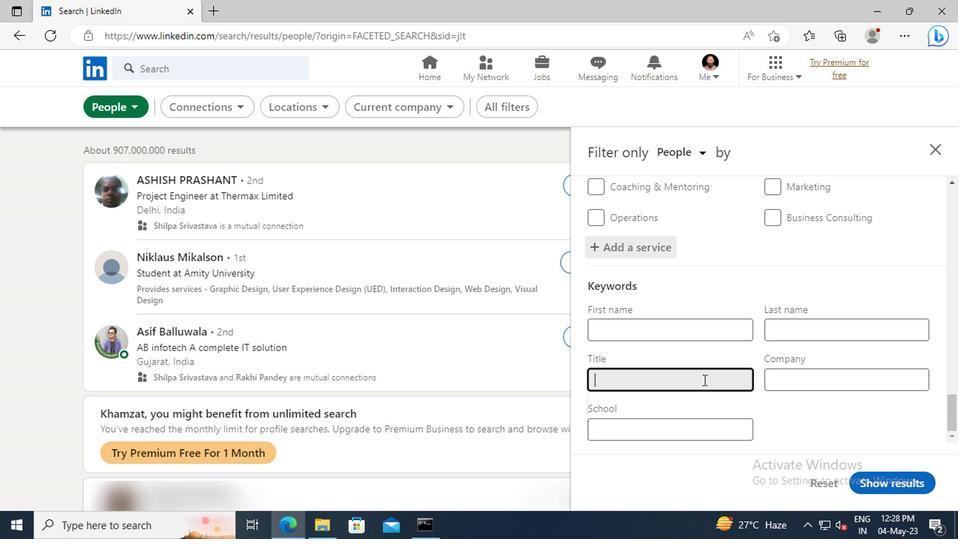 
Action: Key pressed <Key.shift>FINANCE<Key.space><Key.shift>DIRECTOR<Key.enter>
Screenshot: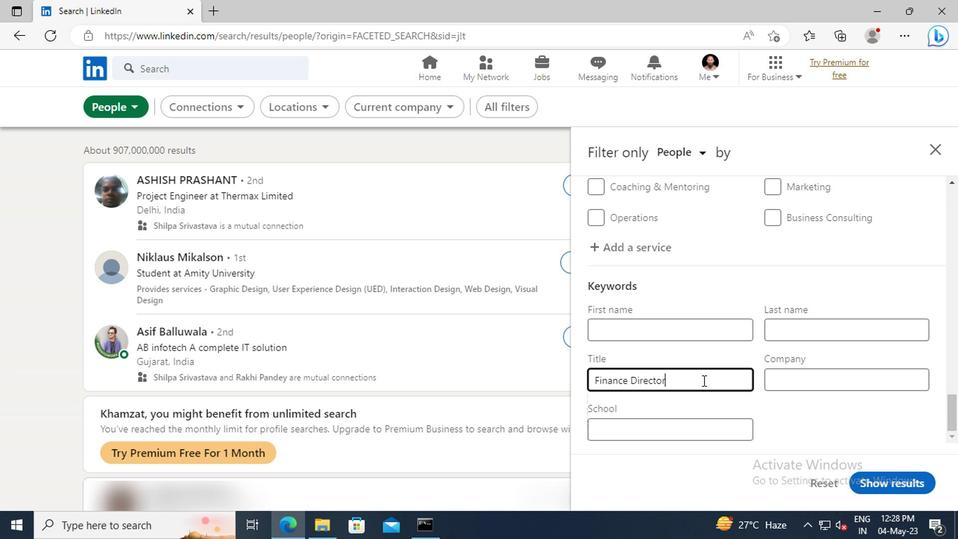 
Action: Mouse moved to (713, 431)
Screenshot: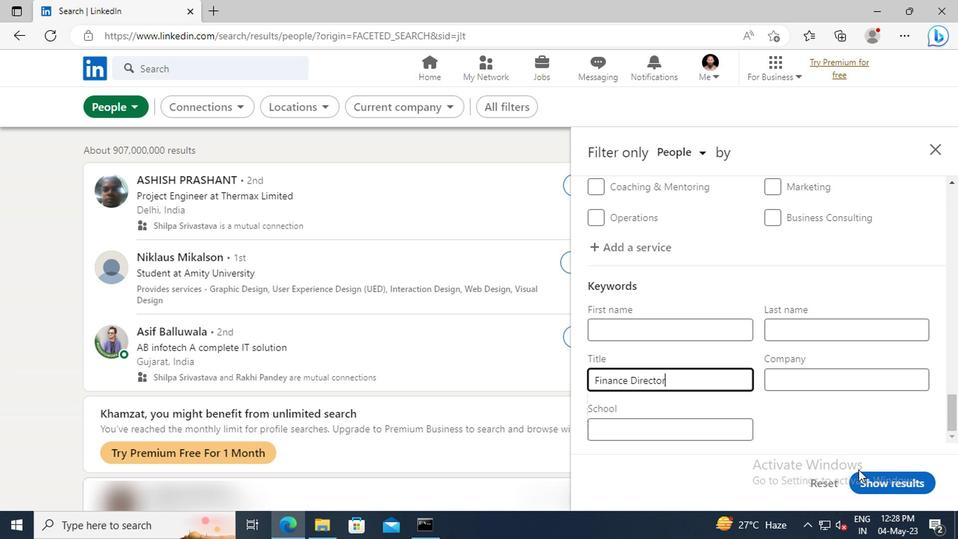 
Action: Mouse pressed left at (713, 431)
Screenshot: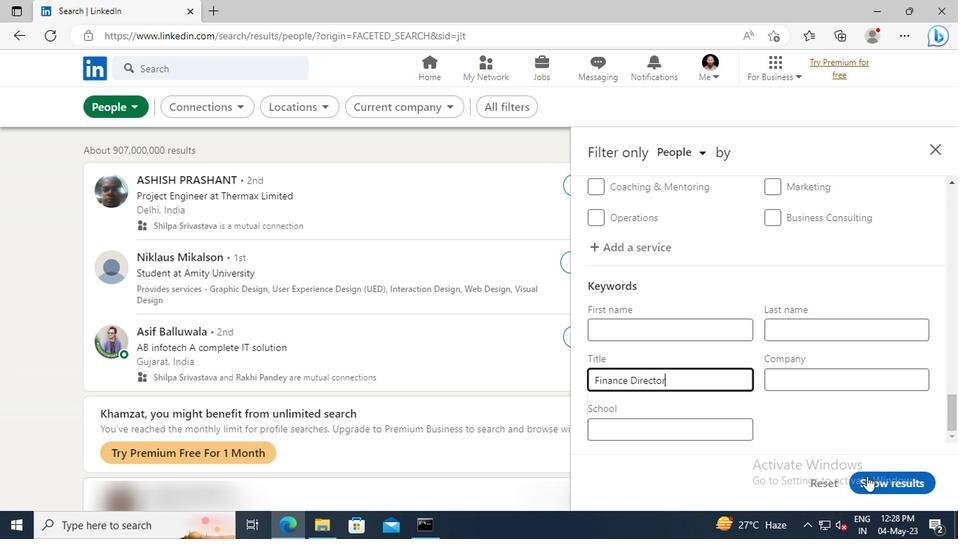 
